 Task: Look for space in Zamość, Poland from 11th June, 2023 to 17th June, 2023 for 1 adult in price range Rs.5000 to Rs.12000. Place can be private room with 1  bedroom having 1 bed and 1 bathroom. Property type can be house, flat, guest house, hotel. Booking option can be shelf check-in. Required host language is English.
Action: Mouse moved to (436, 113)
Screenshot: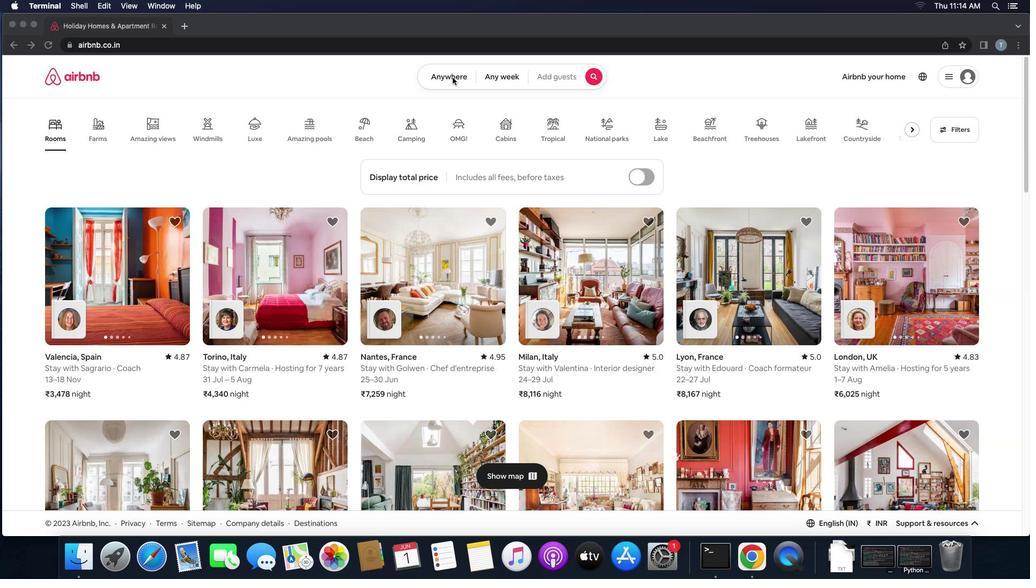 
Action: Mouse pressed left at (436, 113)
Screenshot: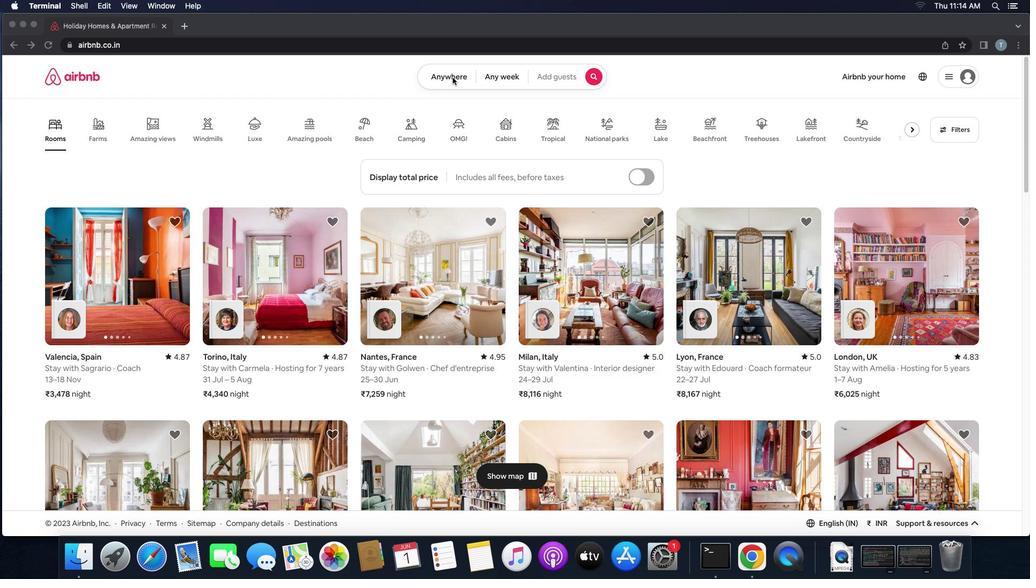 
Action: Mouse pressed left at (436, 113)
Screenshot: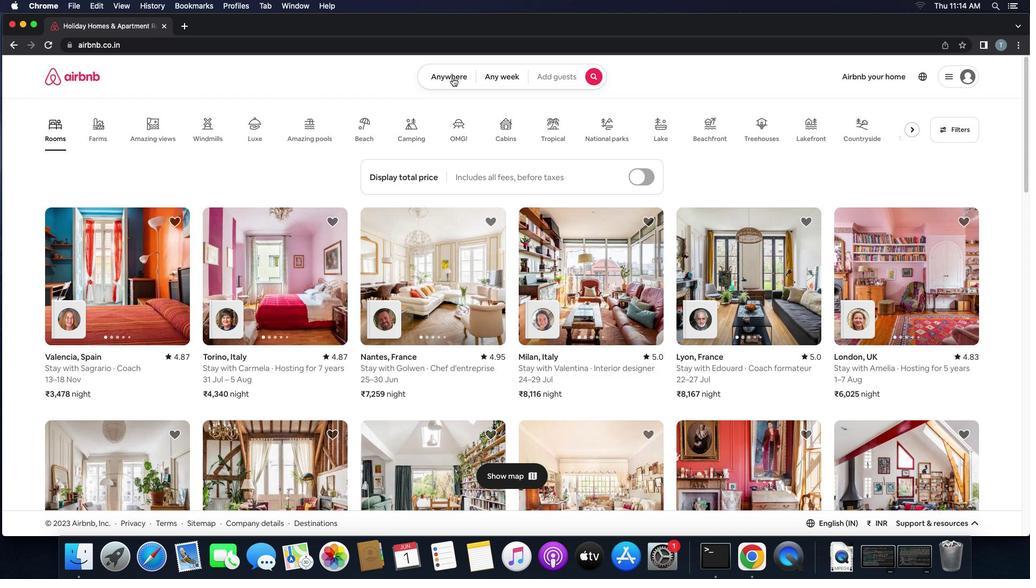 
Action: Mouse moved to (360, 150)
Screenshot: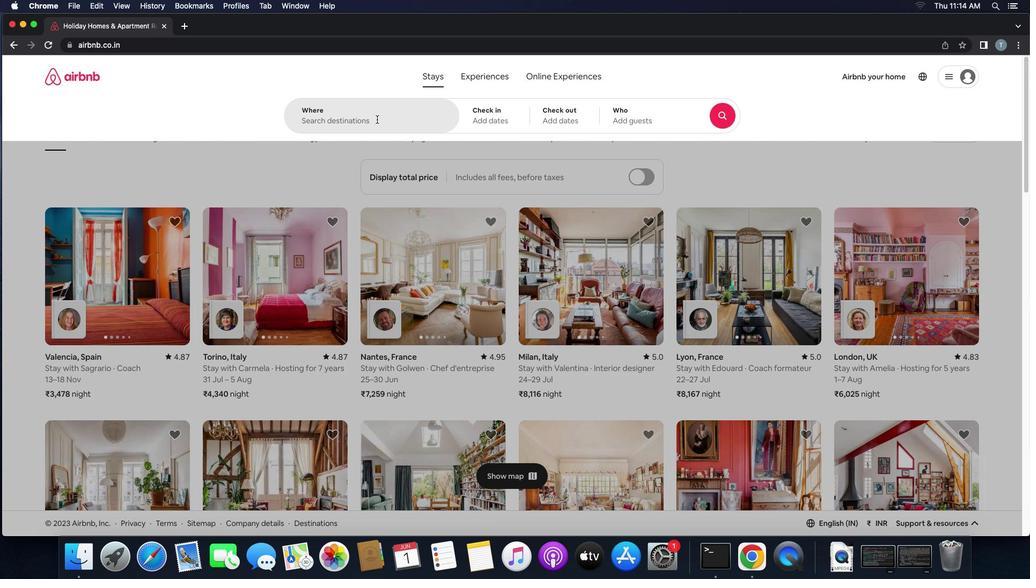 
Action: Mouse pressed left at (360, 150)
Screenshot: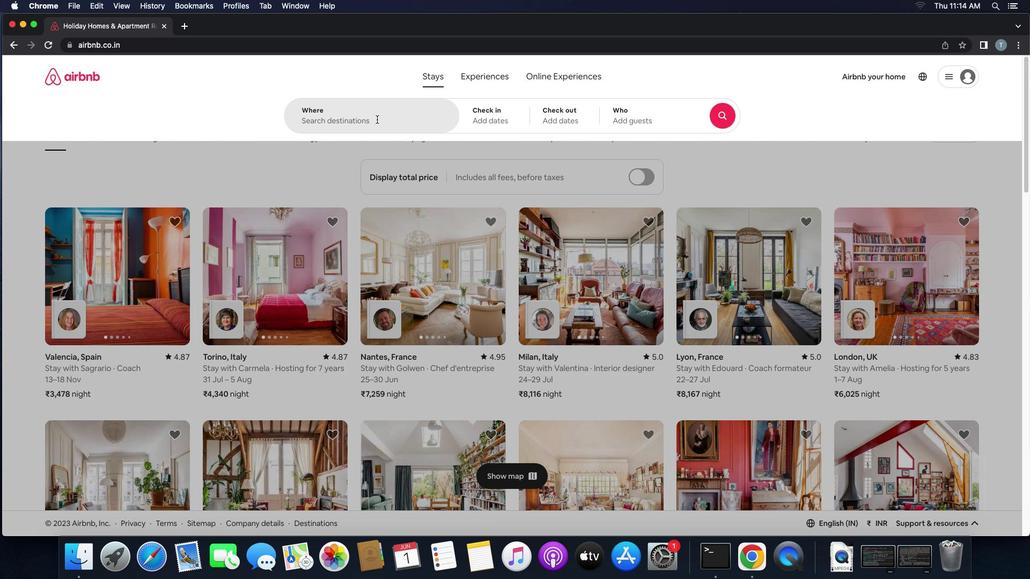 
Action: Key pressed Key.shift'Z''a''m''o''s''c'',''p''o''l''a''n''d'Key.enter
Screenshot: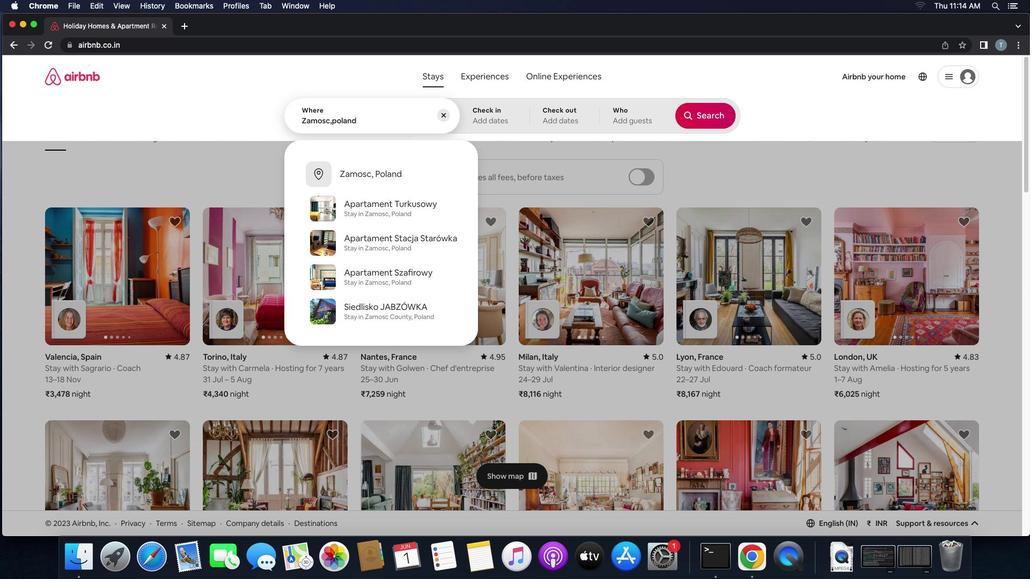 
Action: Mouse moved to (314, 309)
Screenshot: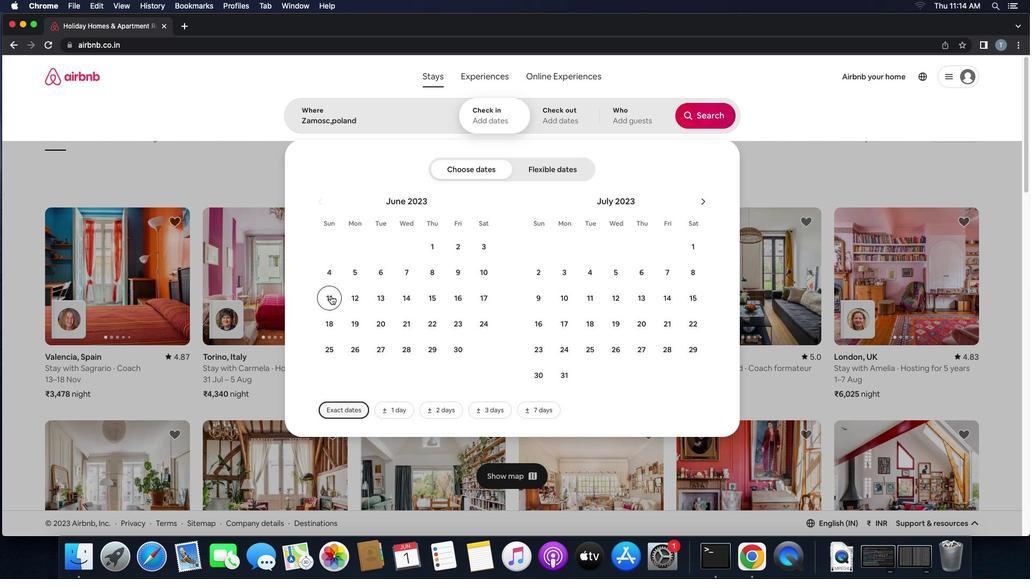 
Action: Mouse pressed left at (314, 309)
Screenshot: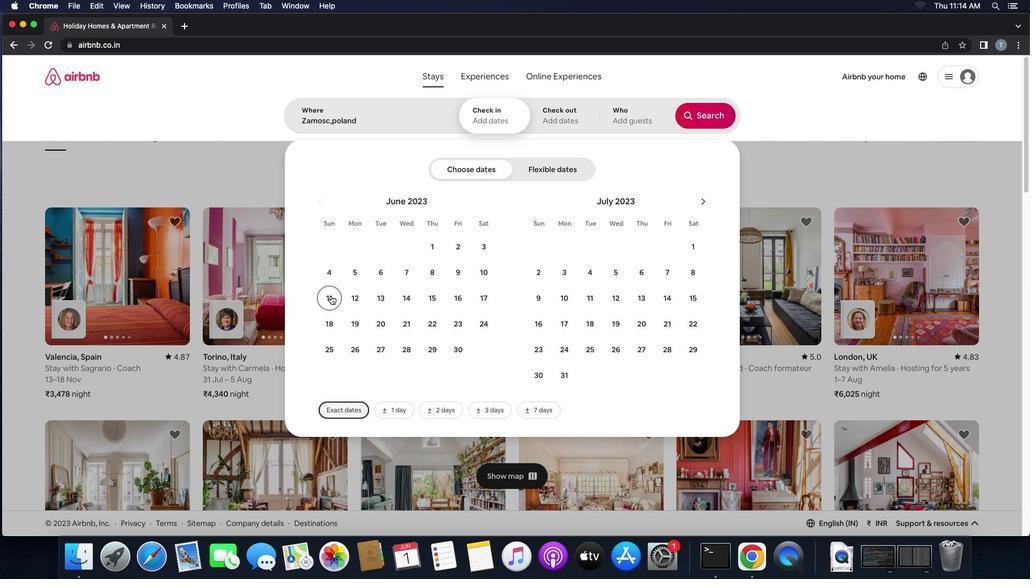 
Action: Mouse moved to (465, 314)
Screenshot: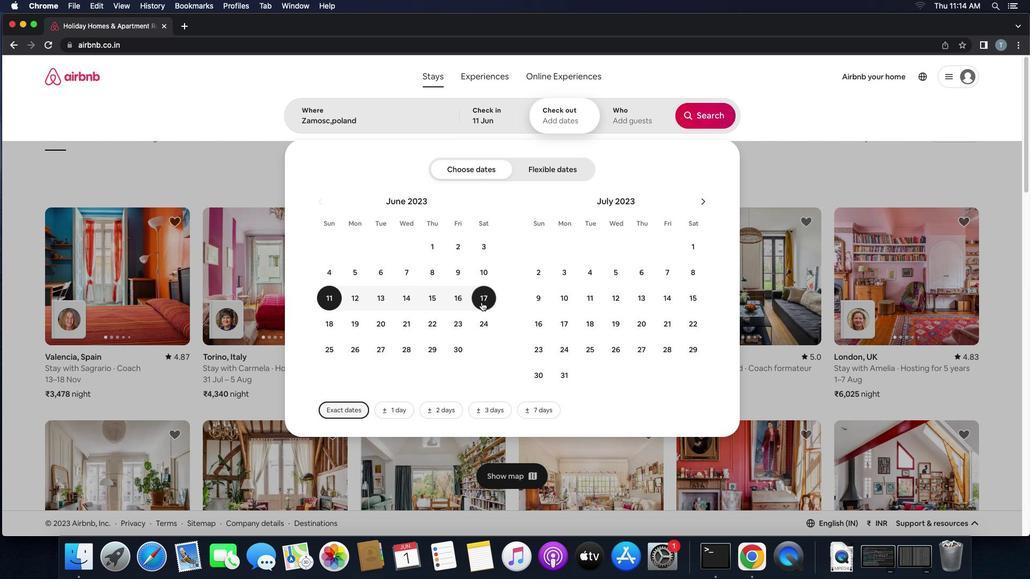 
Action: Mouse pressed left at (465, 314)
Screenshot: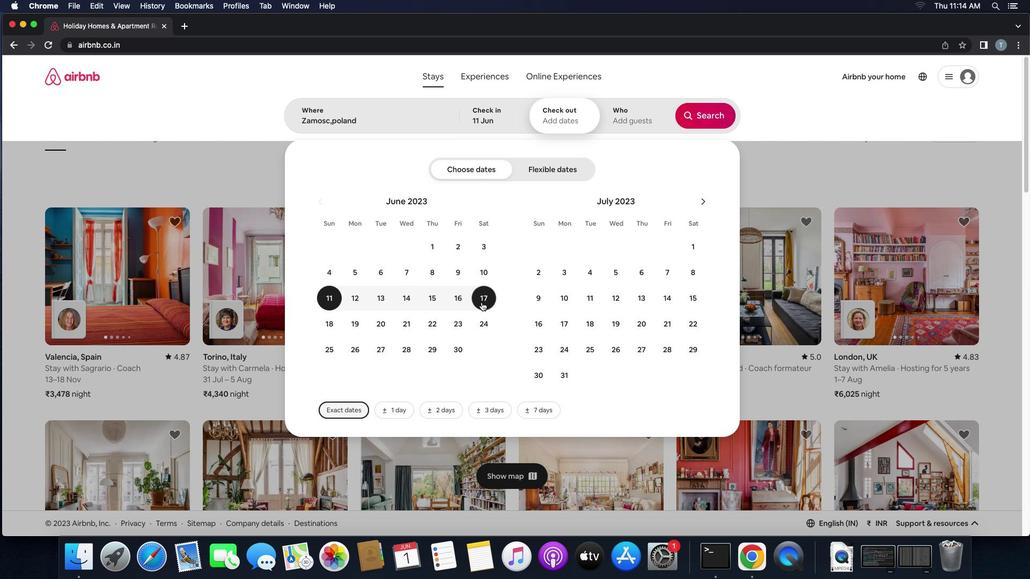 
Action: Mouse moved to (603, 150)
Screenshot: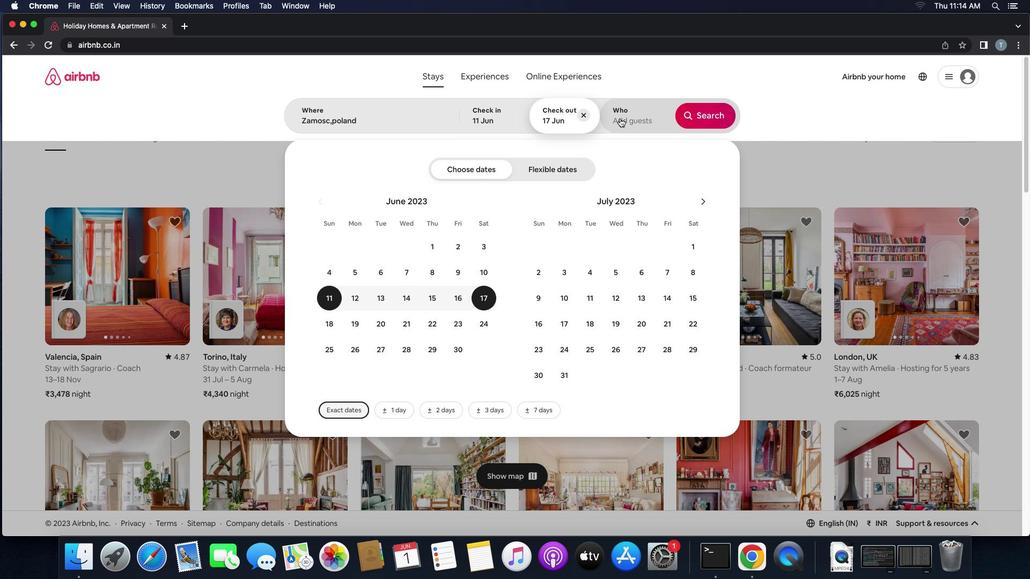 
Action: Mouse pressed left at (603, 150)
Screenshot: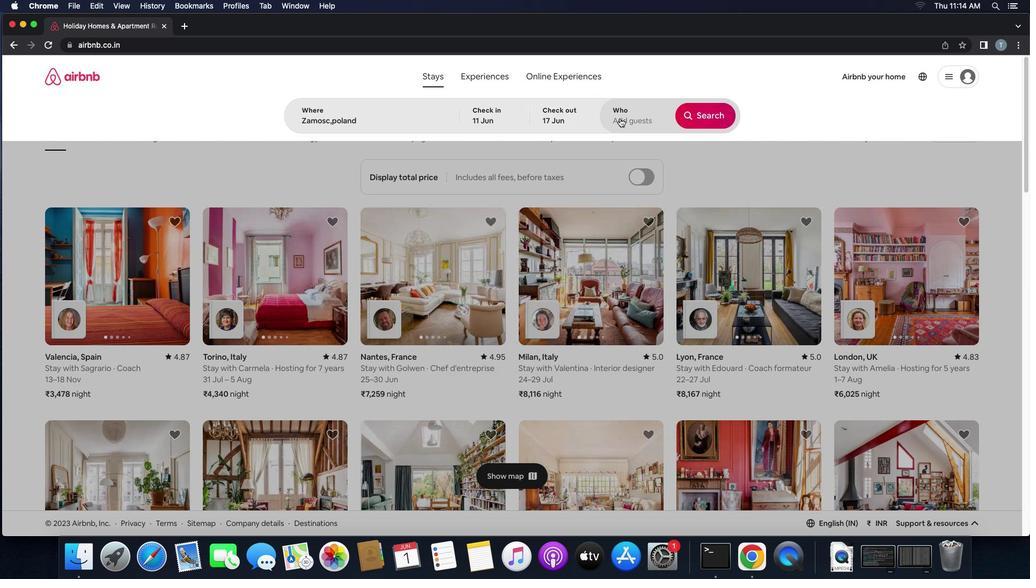 
Action: Mouse moved to (685, 196)
Screenshot: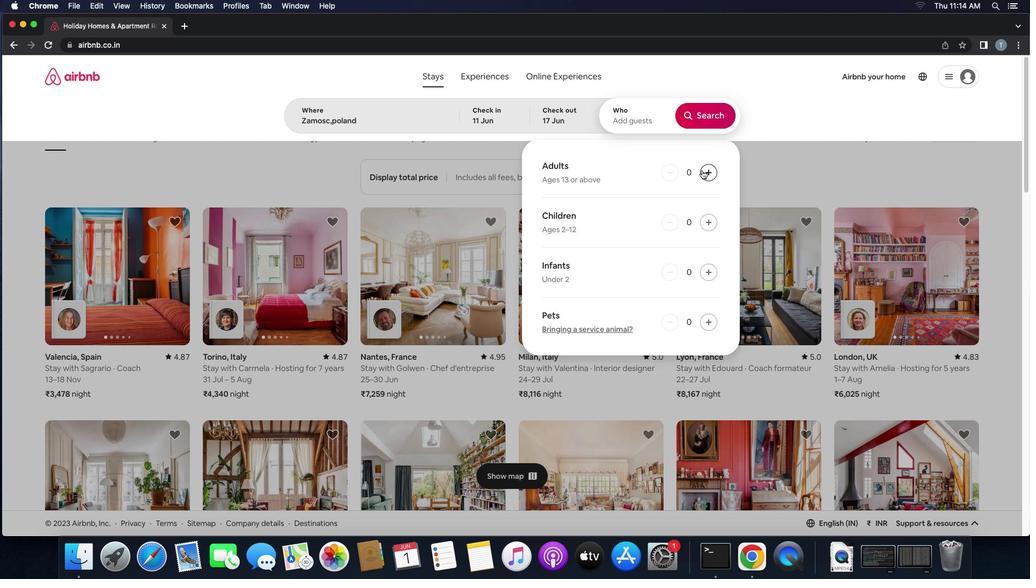 
Action: Mouse pressed left at (685, 196)
Screenshot: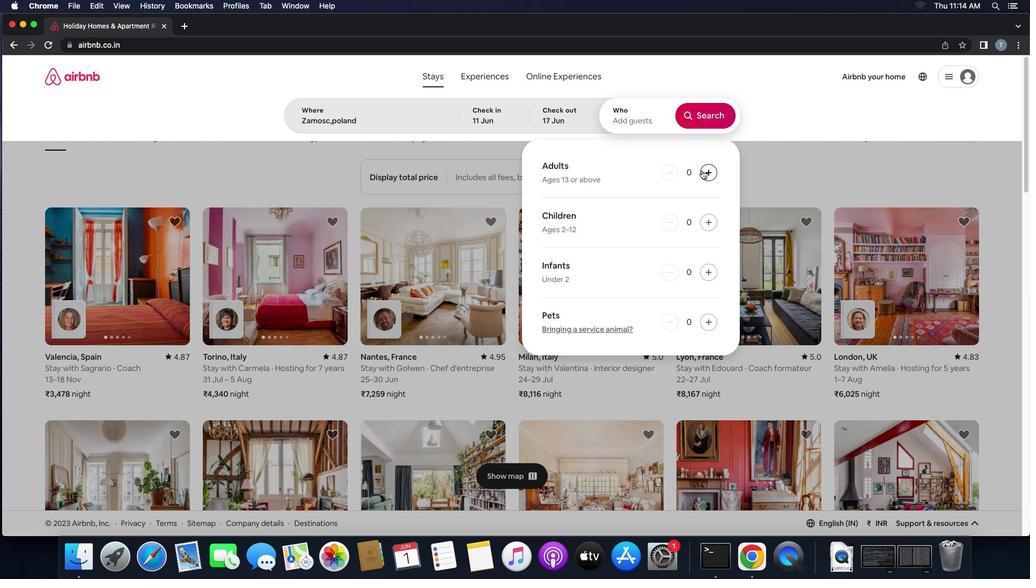 
Action: Mouse moved to (694, 153)
Screenshot: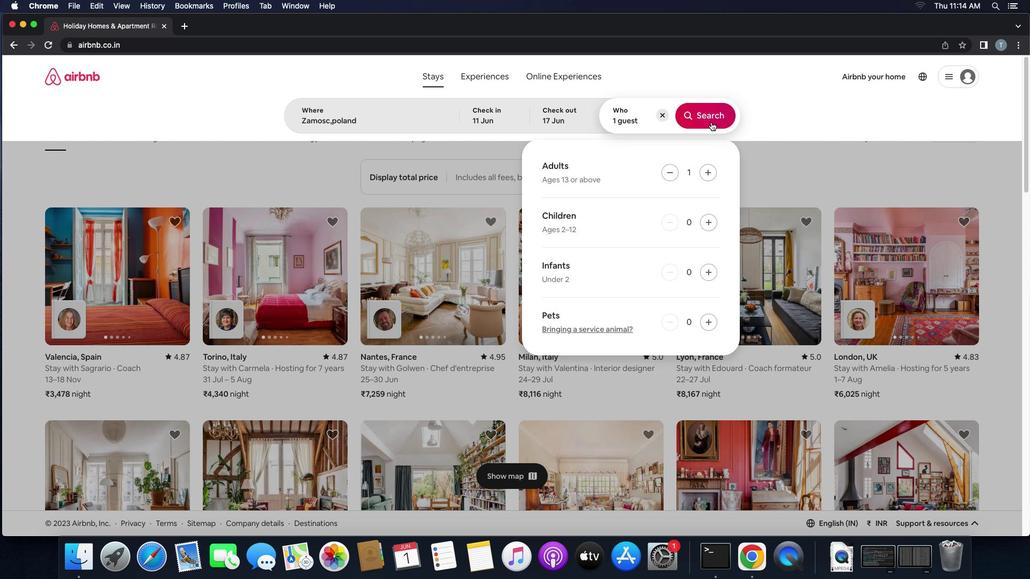 
Action: Mouse pressed left at (694, 153)
Screenshot: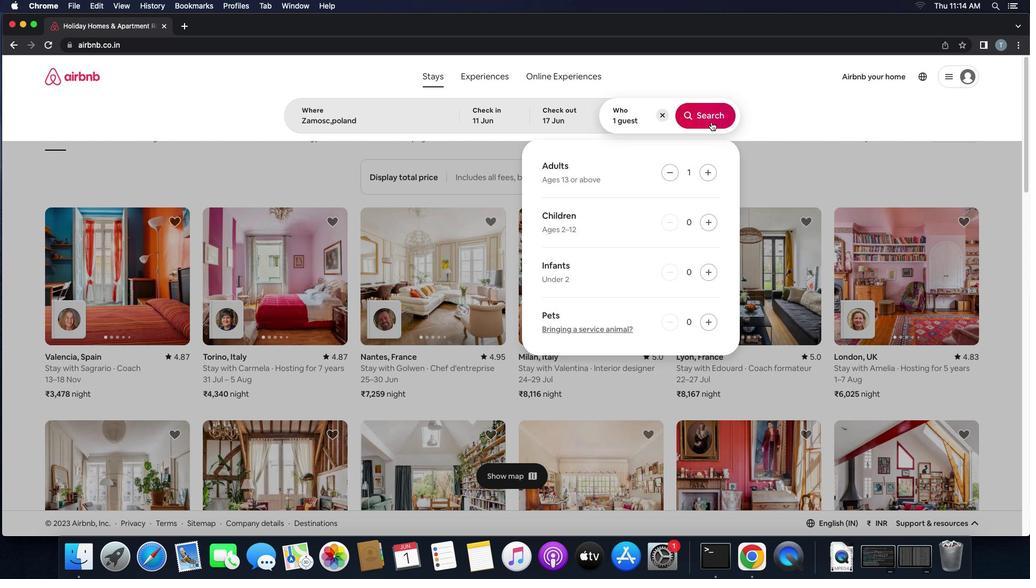 
Action: Mouse moved to (971, 149)
Screenshot: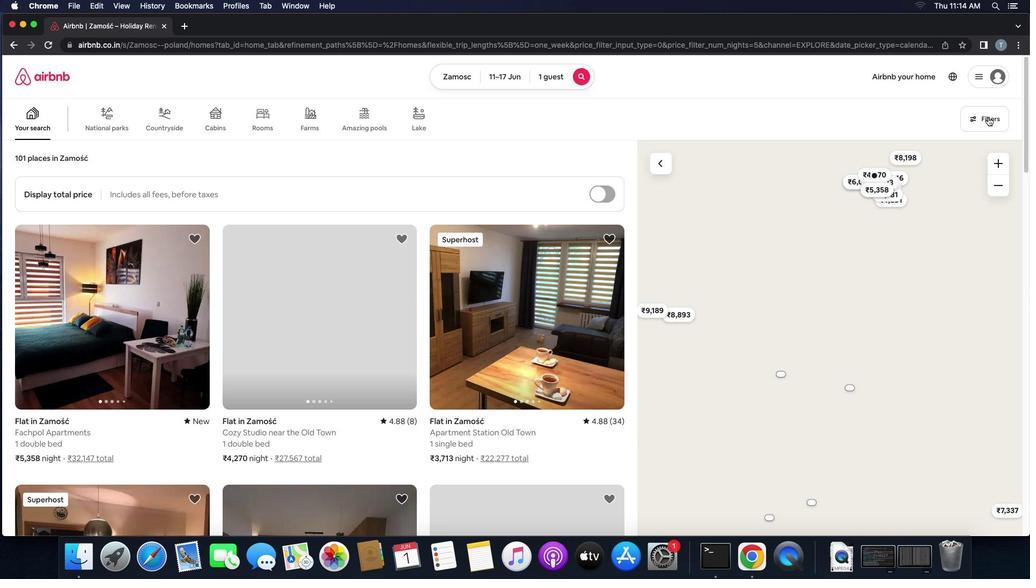 
Action: Mouse pressed left at (971, 149)
Screenshot: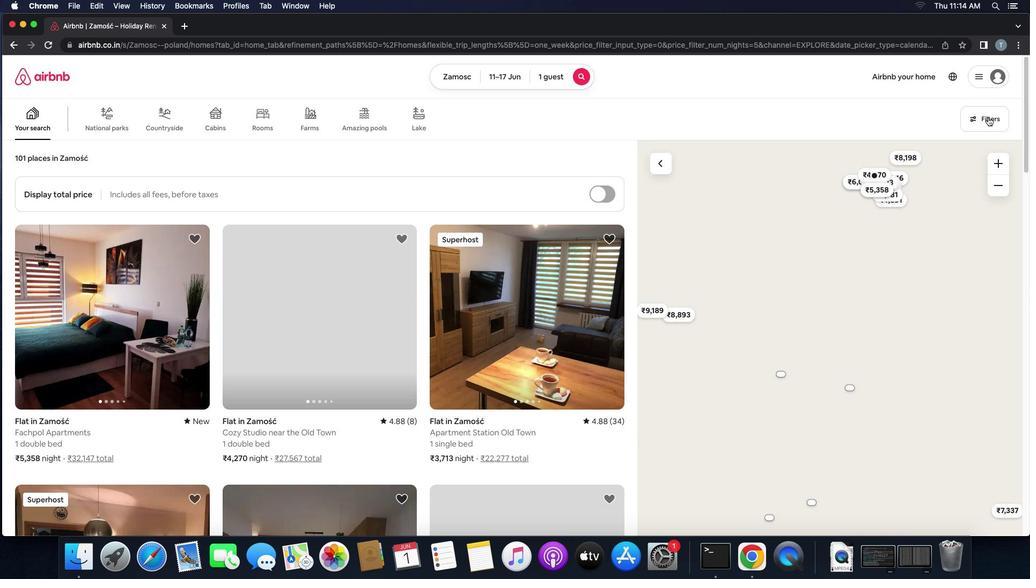 
Action: Mouse moved to (382, 387)
Screenshot: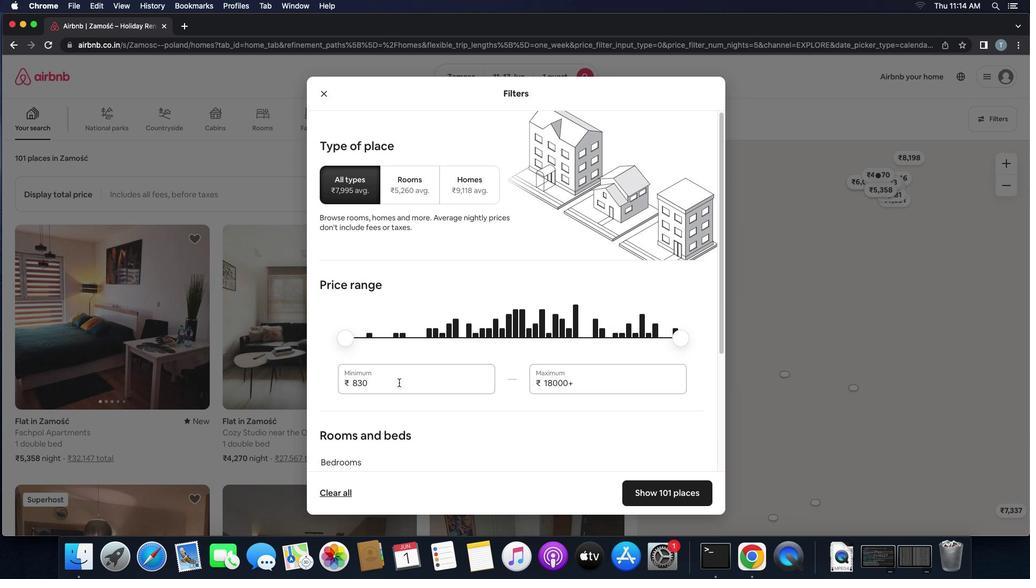 
Action: Mouse pressed left at (382, 387)
Screenshot: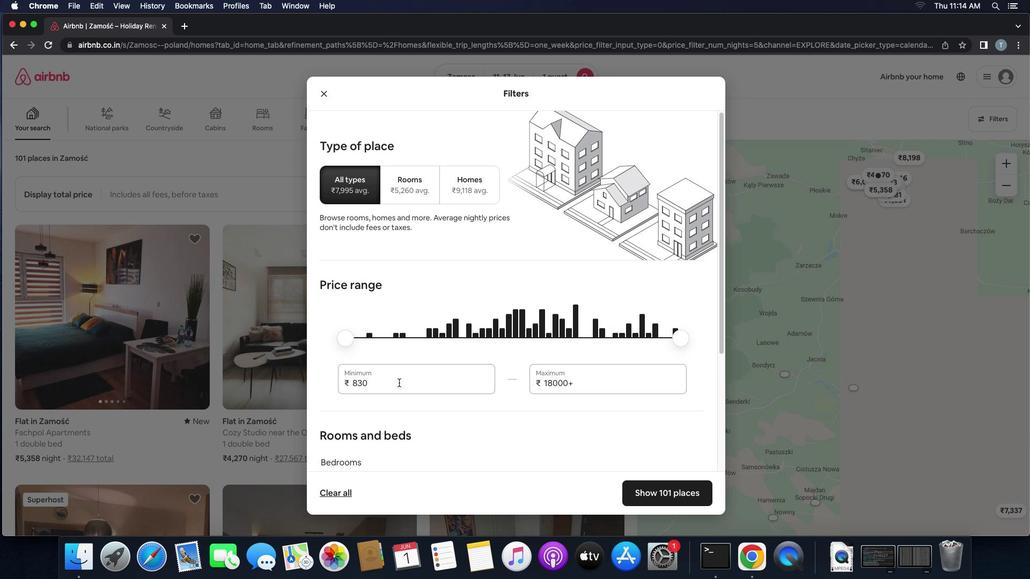 
Action: Key pressed Key.backspaceKey.backspaceKey.backspace'5''0''0''0'
Screenshot: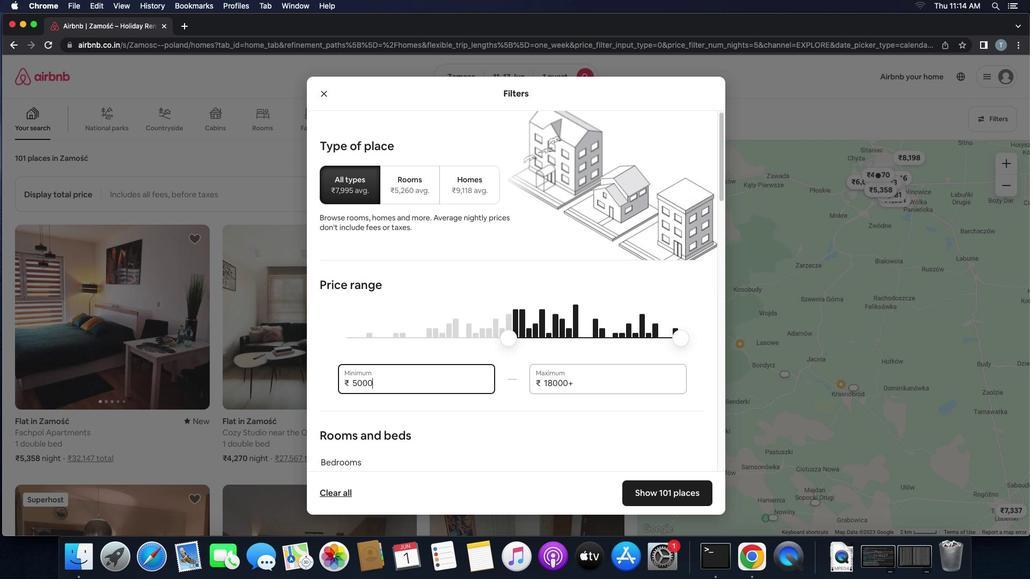 
Action: Mouse moved to (562, 388)
Screenshot: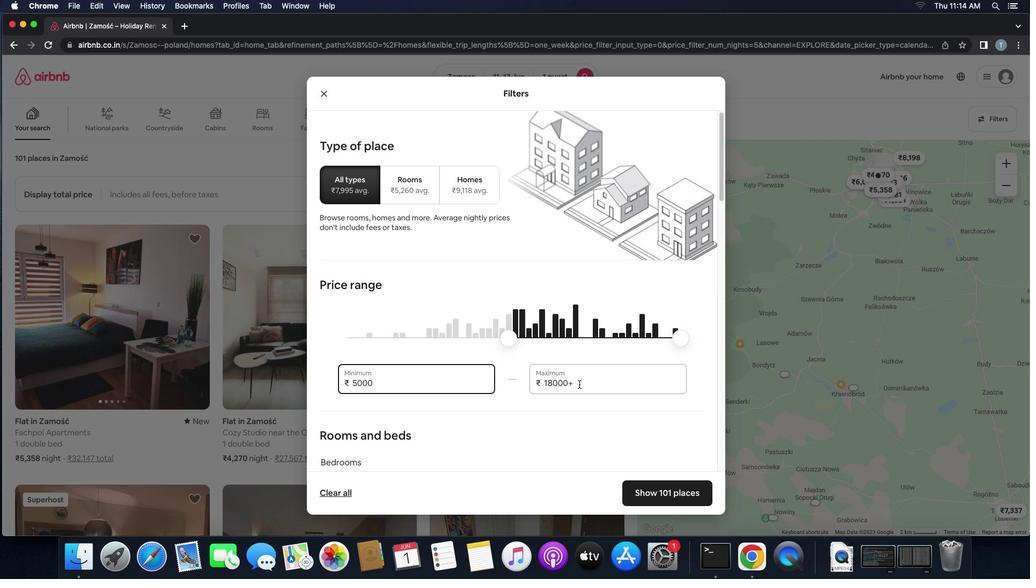
Action: Mouse pressed left at (562, 388)
Screenshot: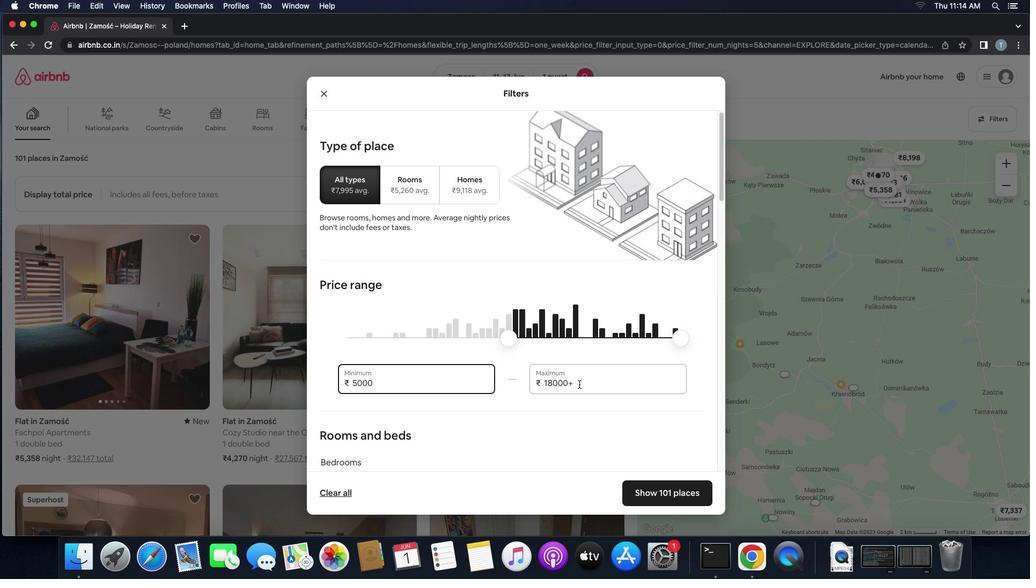 
Action: Key pressed Key.backspaceKey.backspaceKey.backspaceKey.backspaceKey.backspaceKey.backspaceKey.backspace'1''2''0''0''0'
Screenshot: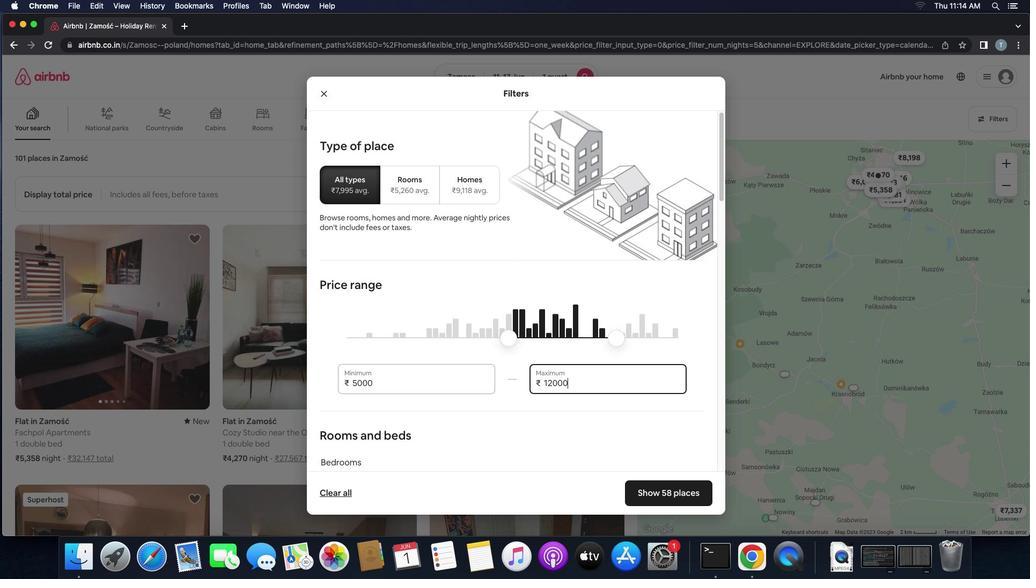 
Action: Mouse moved to (525, 438)
Screenshot: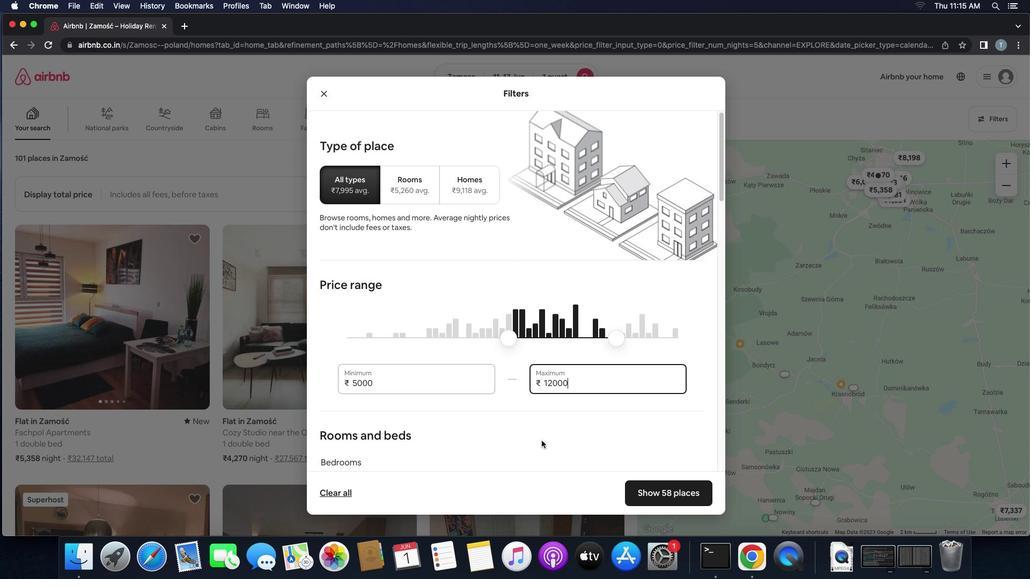 
Action: Mouse scrolled (525, 438) with delta (-16, 44)
Screenshot: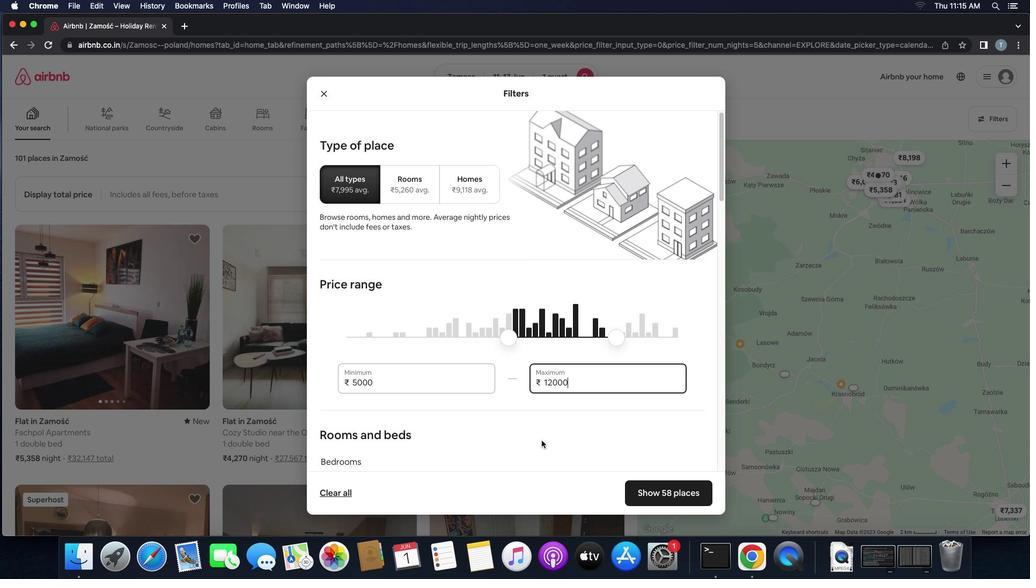 
Action: Mouse scrolled (525, 438) with delta (-16, 44)
Screenshot: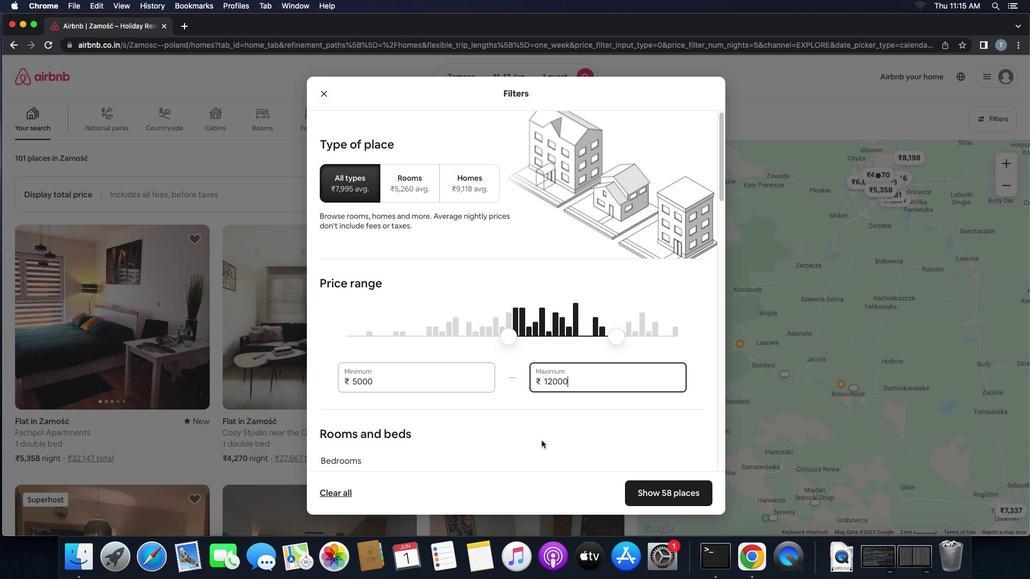 
Action: Mouse scrolled (525, 438) with delta (-16, 43)
Screenshot: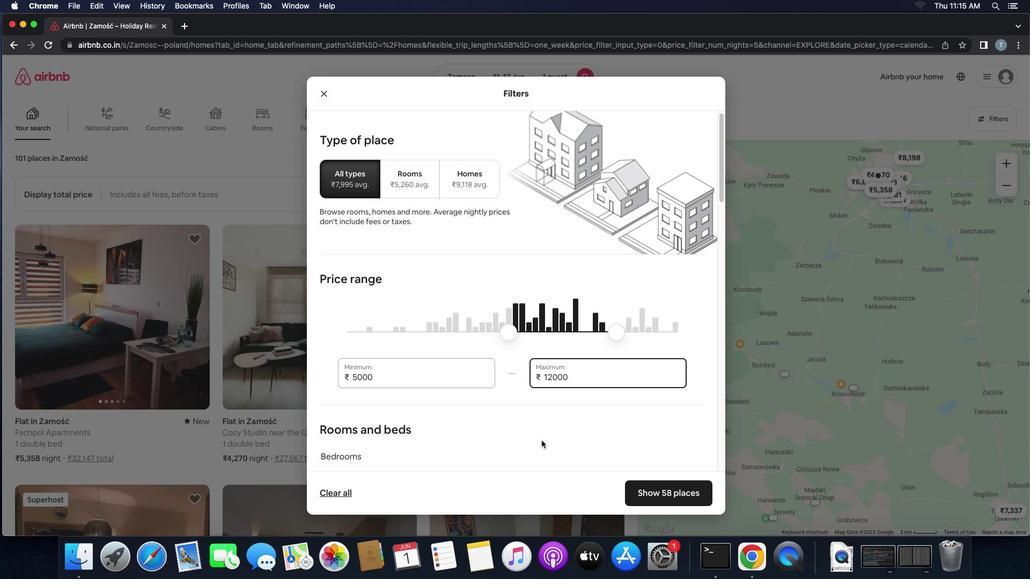 
Action: Mouse scrolled (525, 438) with delta (-16, 44)
Screenshot: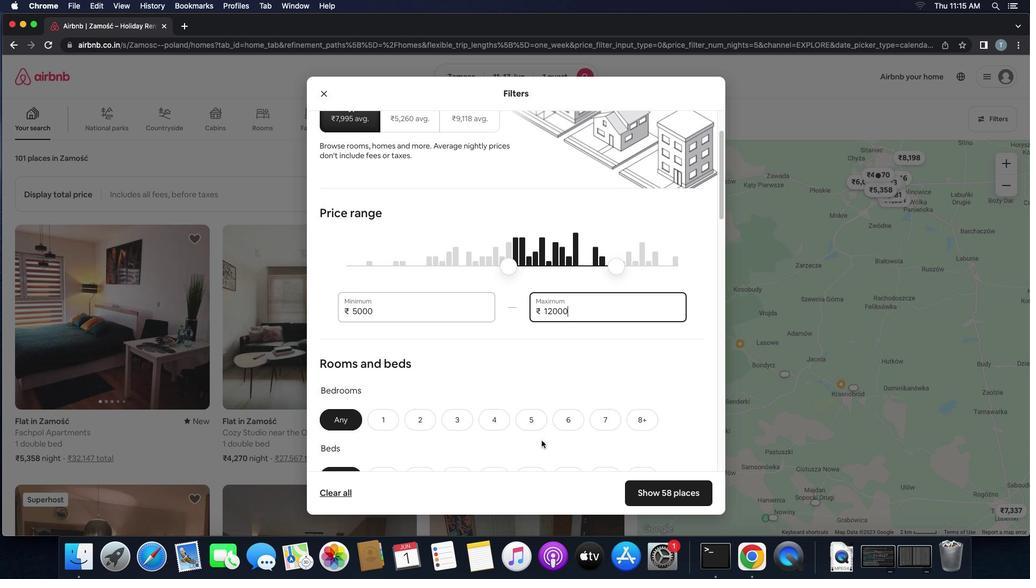 
Action: Mouse scrolled (525, 438) with delta (-16, 44)
Screenshot: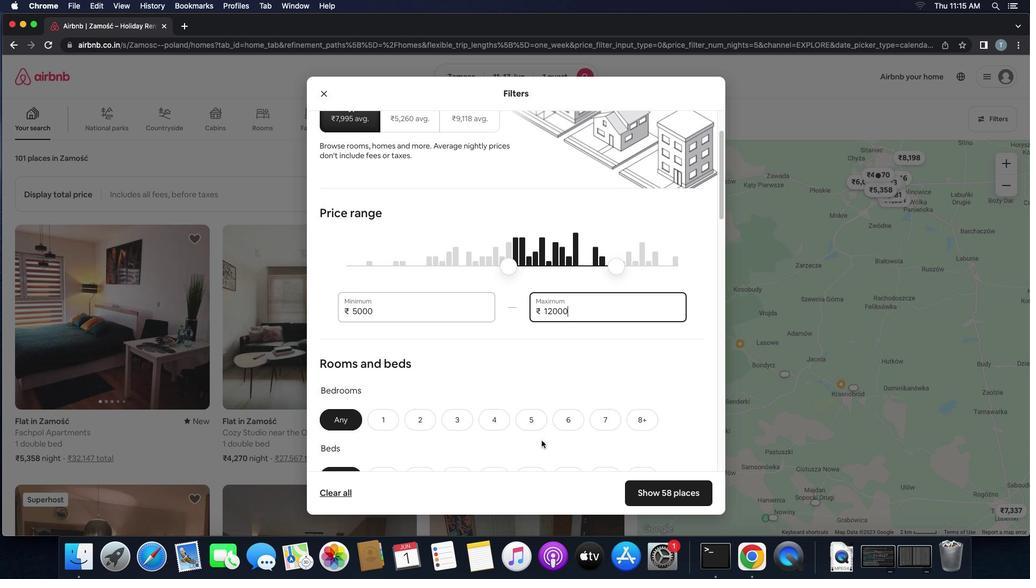 
Action: Mouse scrolled (525, 438) with delta (-16, 43)
Screenshot: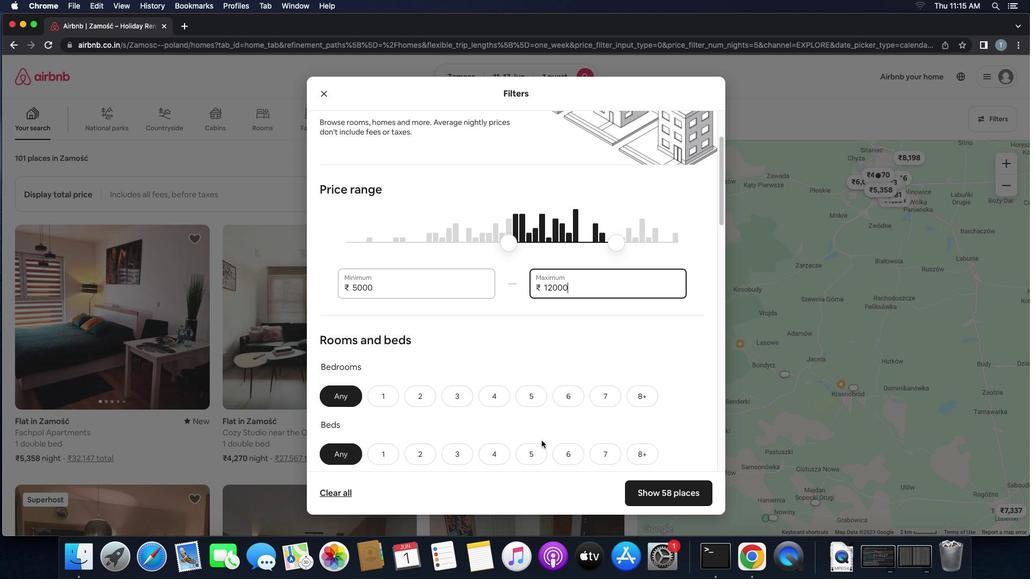 
Action: Mouse scrolled (525, 438) with delta (-16, 44)
Screenshot: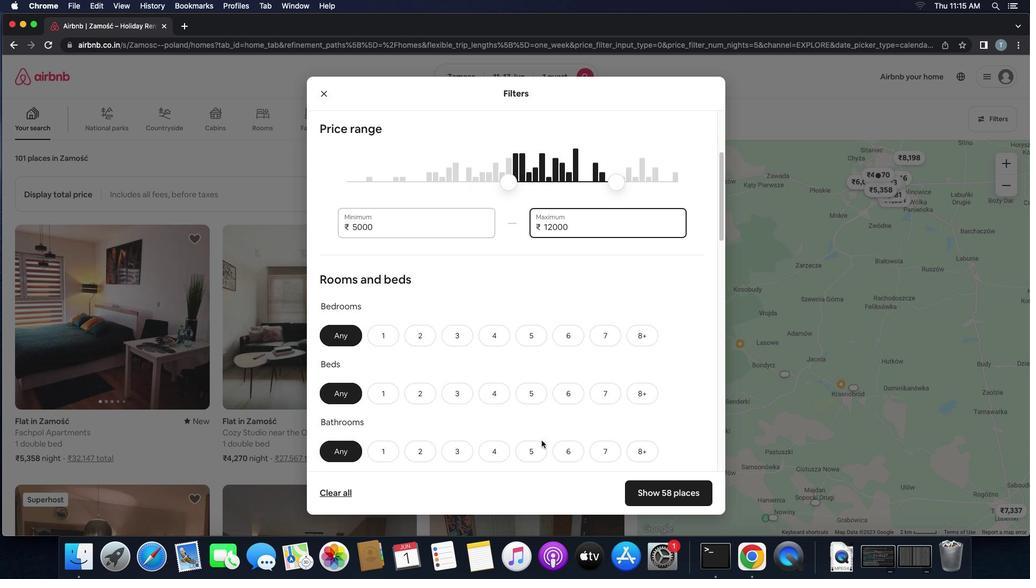 
Action: Mouse scrolled (525, 438) with delta (-16, 44)
Screenshot: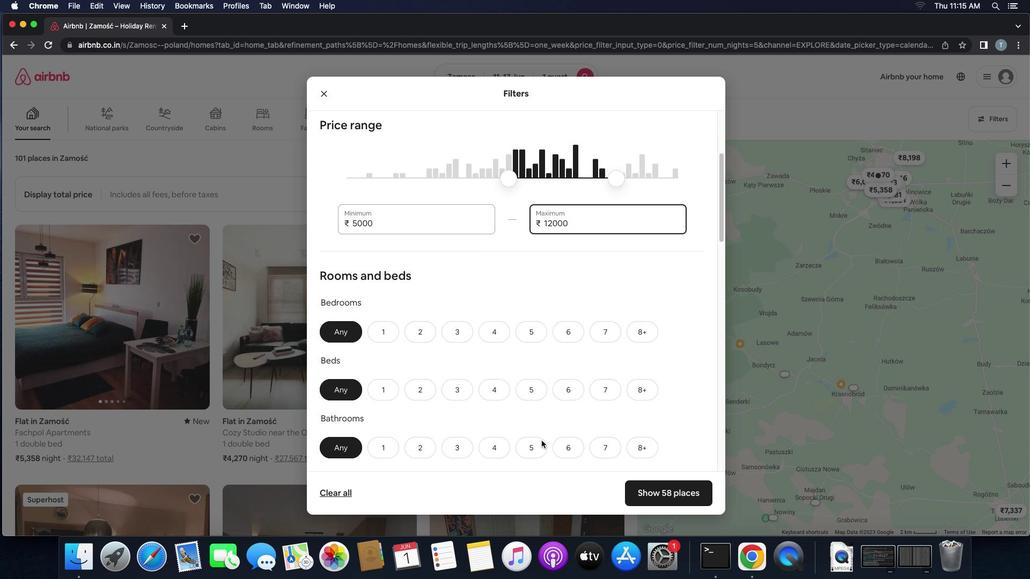 
Action: Mouse moved to (526, 405)
Screenshot: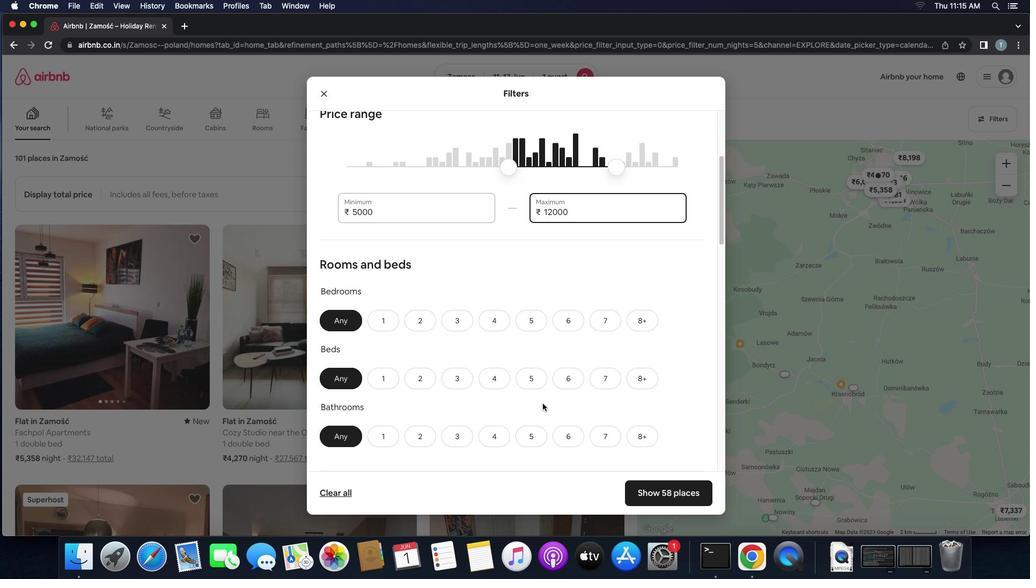 
Action: Mouse scrolled (526, 405) with delta (-16, 44)
Screenshot: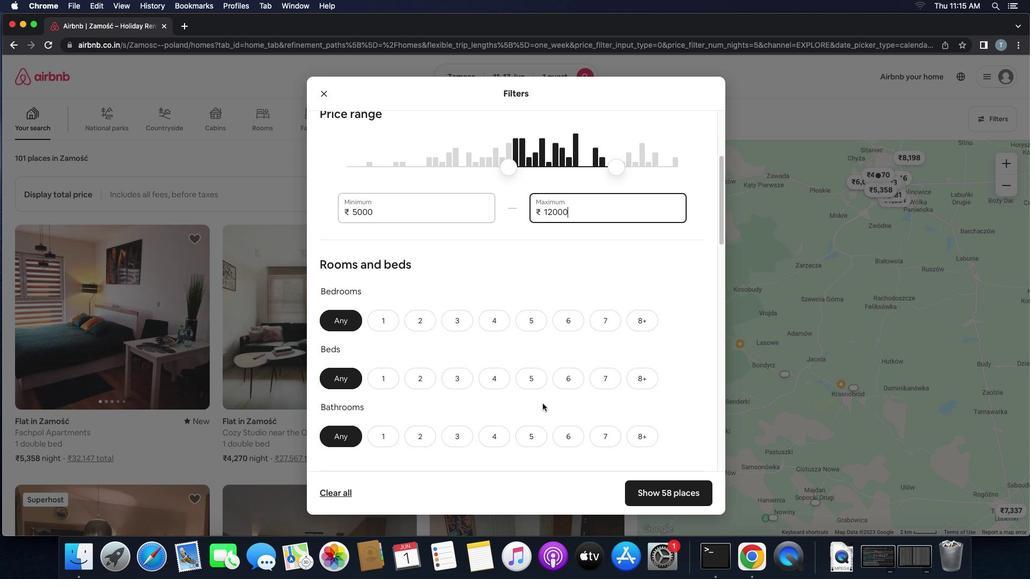 
Action: Mouse scrolled (526, 405) with delta (-16, 44)
Screenshot: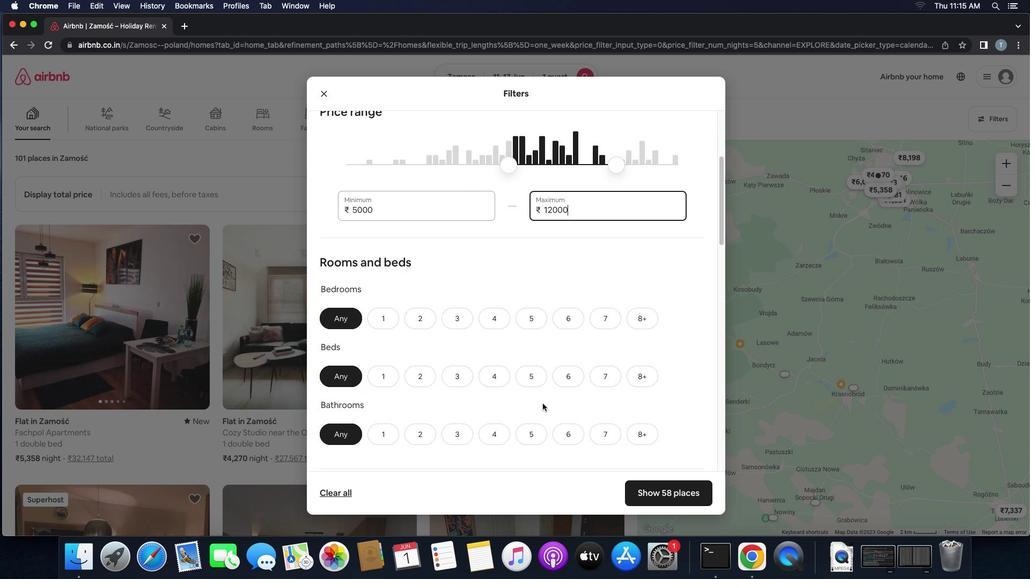 
Action: Mouse scrolled (526, 405) with delta (-16, 44)
Screenshot: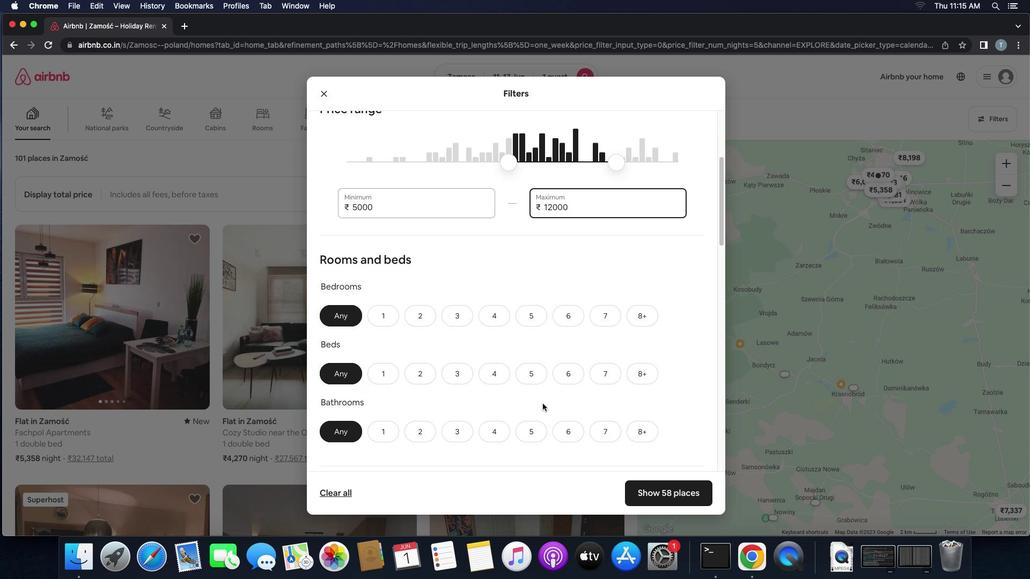 
Action: Mouse scrolled (526, 405) with delta (-16, 44)
Screenshot: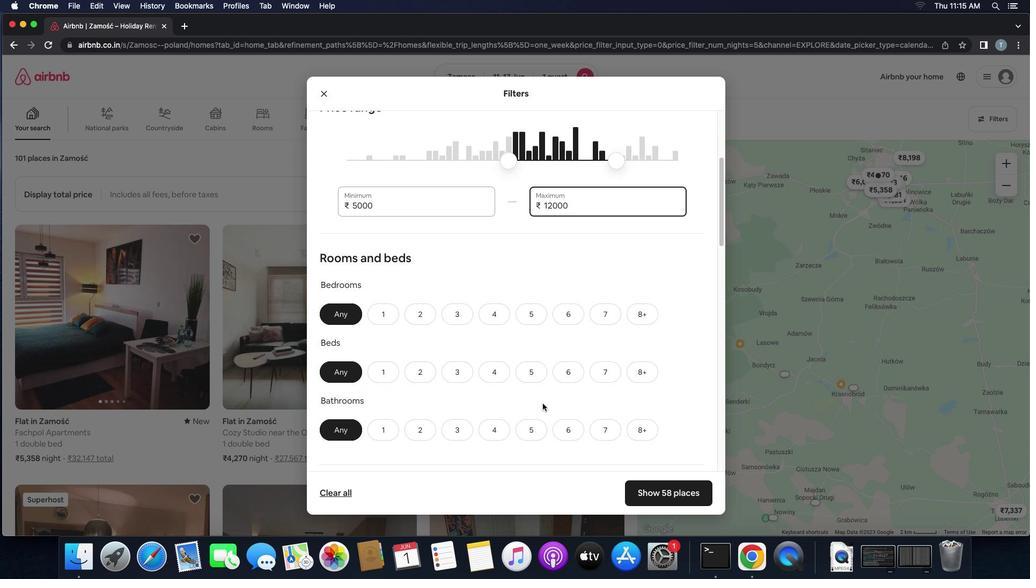 
Action: Mouse moved to (377, 319)
Screenshot: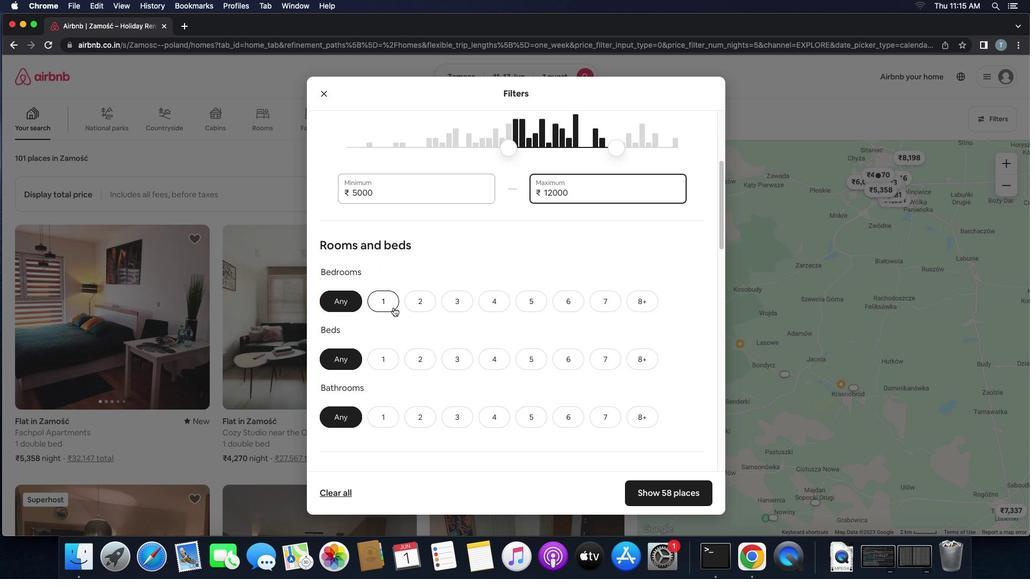 
Action: Mouse pressed left at (377, 319)
Screenshot: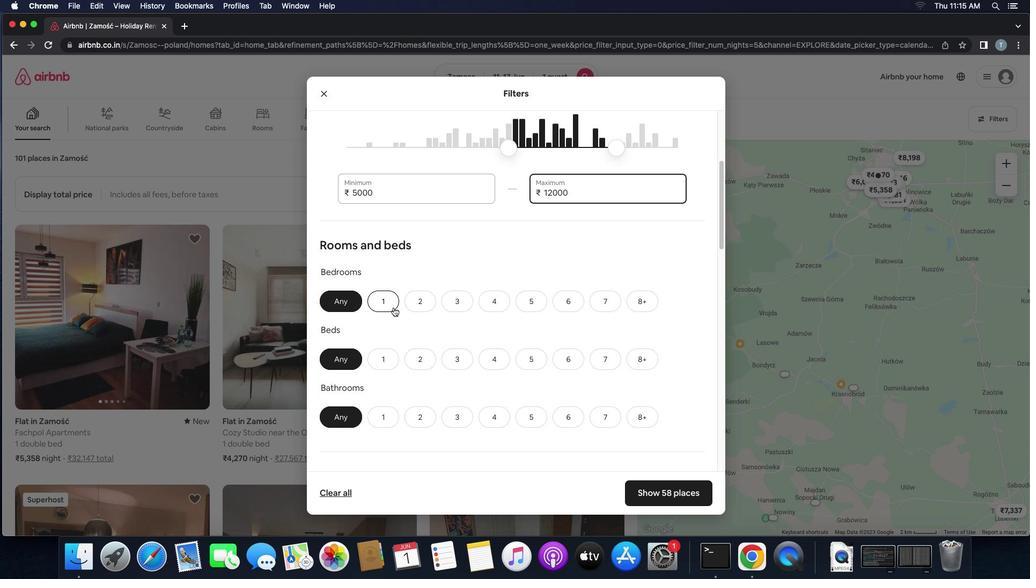 
Action: Mouse moved to (358, 368)
Screenshot: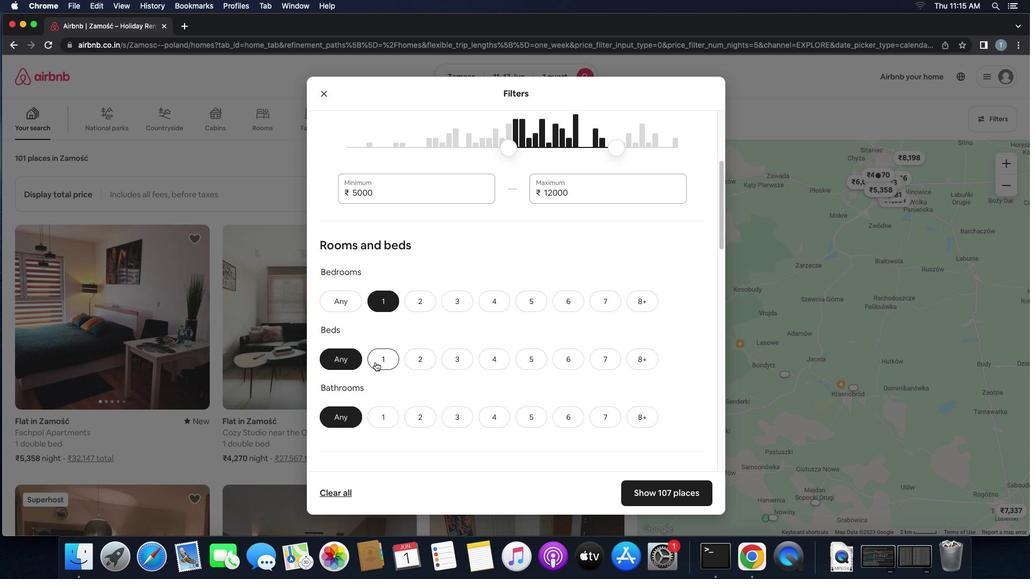 
Action: Mouse pressed left at (358, 368)
Screenshot: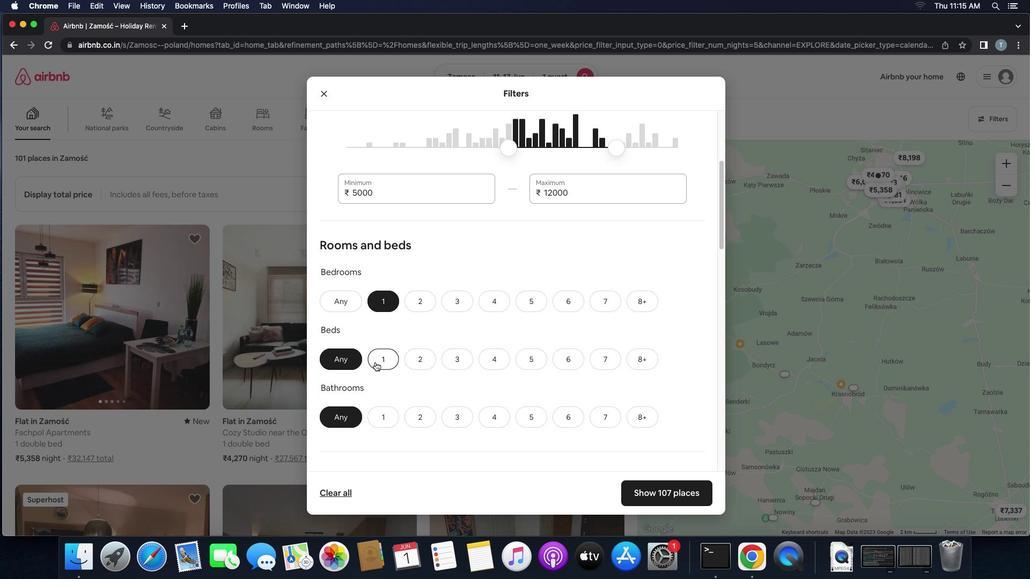 
Action: Mouse moved to (447, 391)
Screenshot: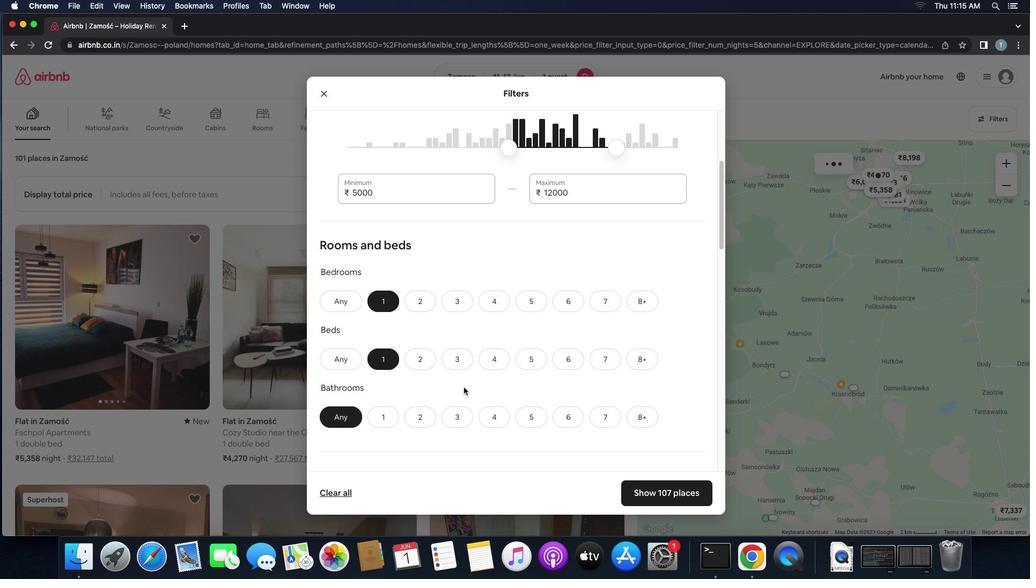 
Action: Mouse scrolled (447, 391) with delta (-16, 44)
Screenshot: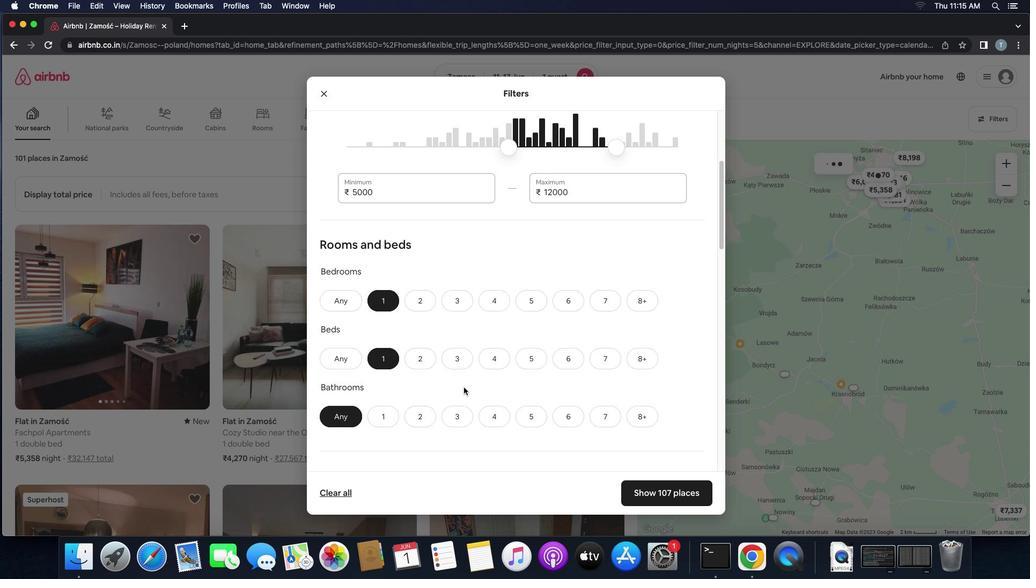 
Action: Mouse moved to (447, 391)
Screenshot: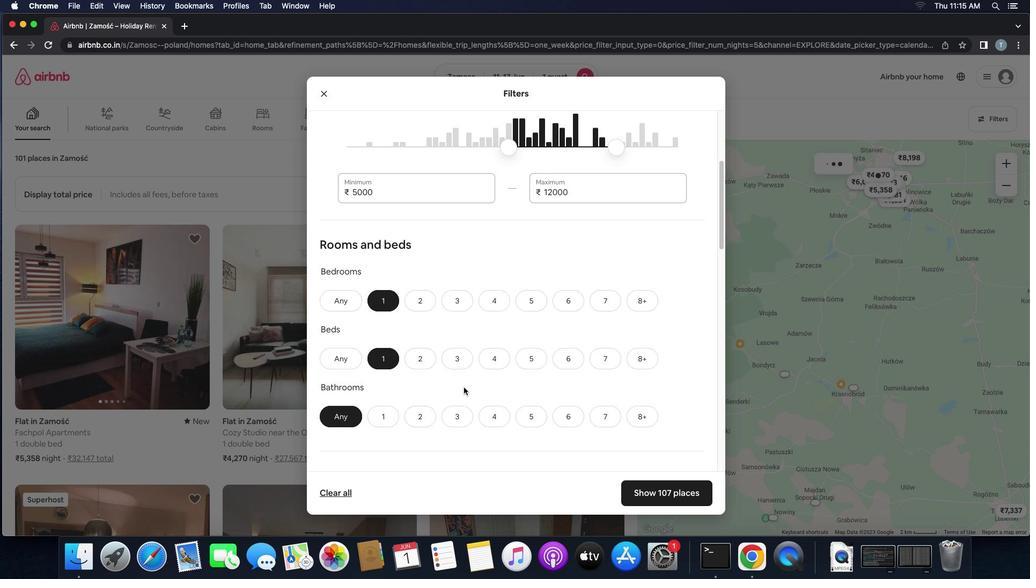 
Action: Mouse scrolled (447, 391) with delta (-16, 44)
Screenshot: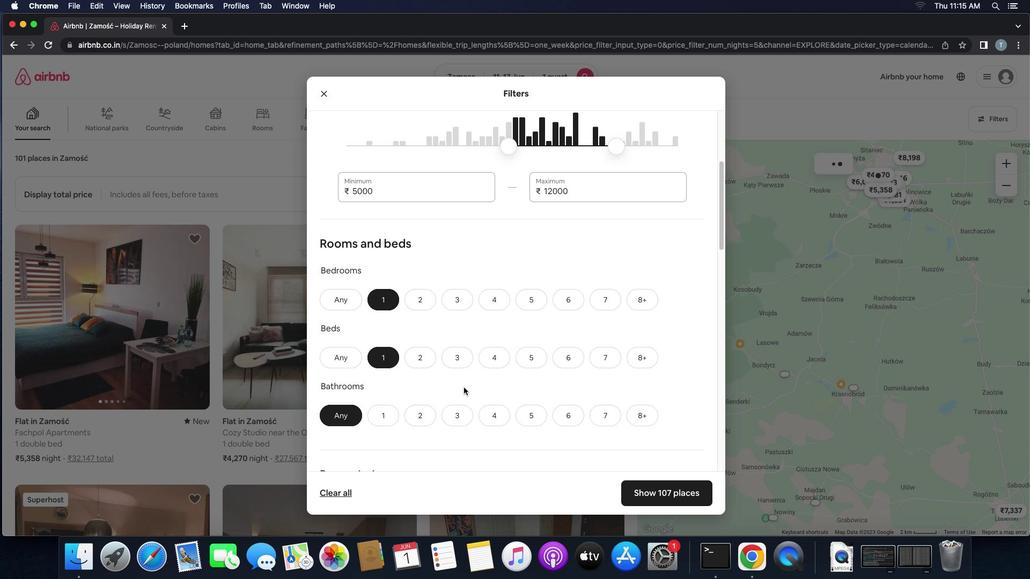
Action: Mouse scrolled (447, 391) with delta (-16, 42)
Screenshot: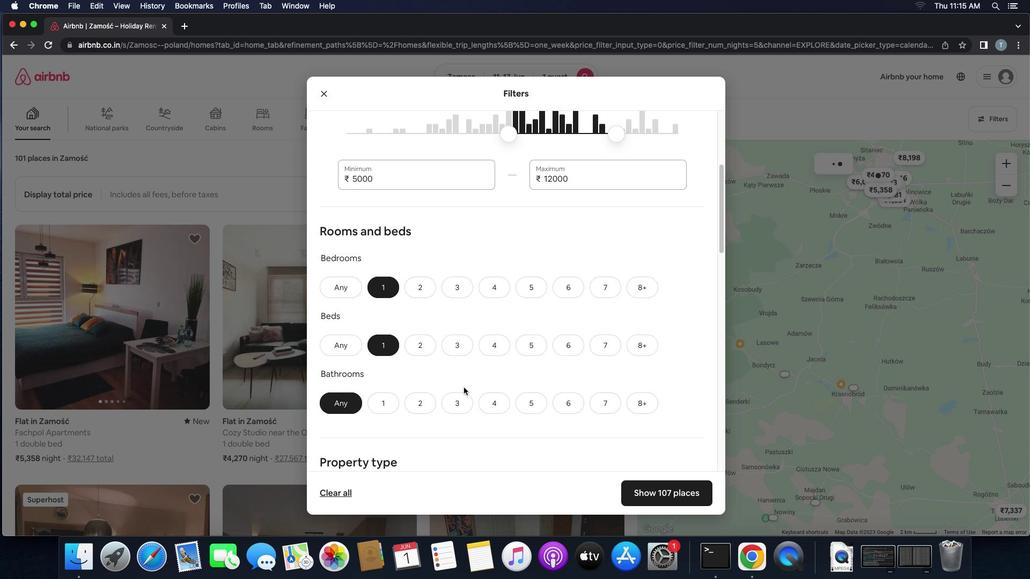 
Action: Mouse moved to (365, 336)
Screenshot: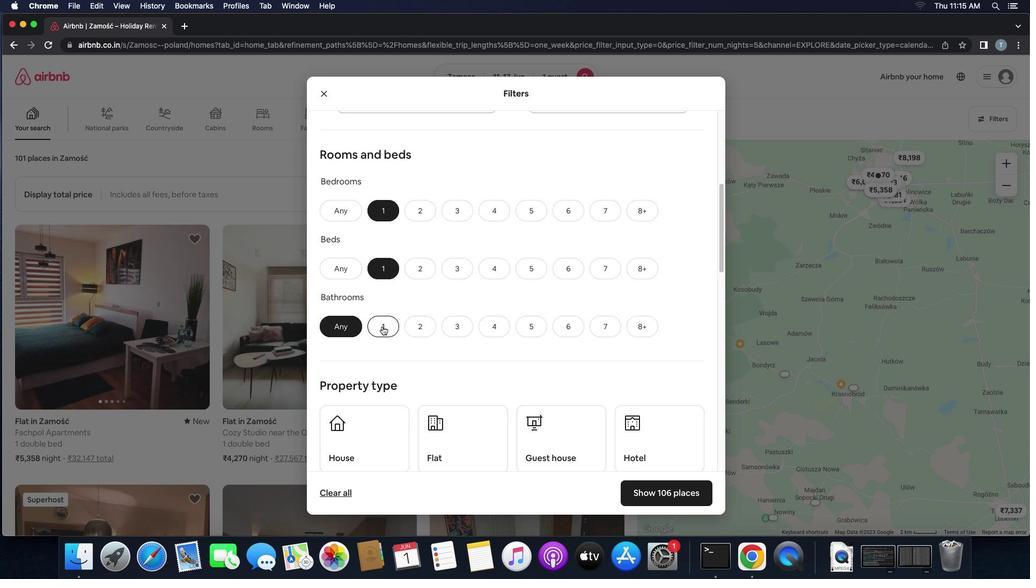 
Action: Mouse pressed left at (365, 336)
Screenshot: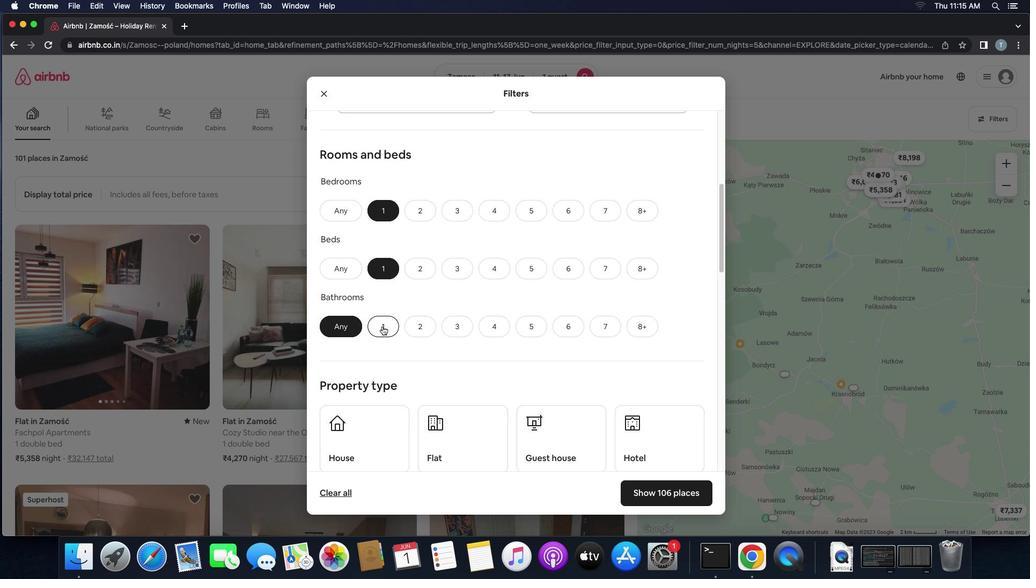 
Action: Mouse moved to (463, 373)
Screenshot: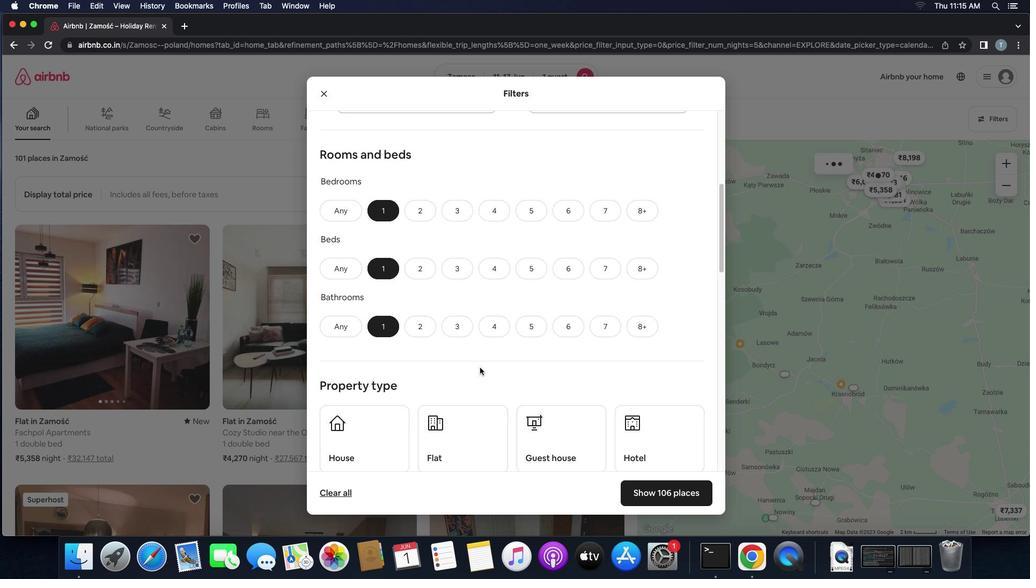 
Action: Mouse scrolled (463, 373) with delta (-16, 44)
Screenshot: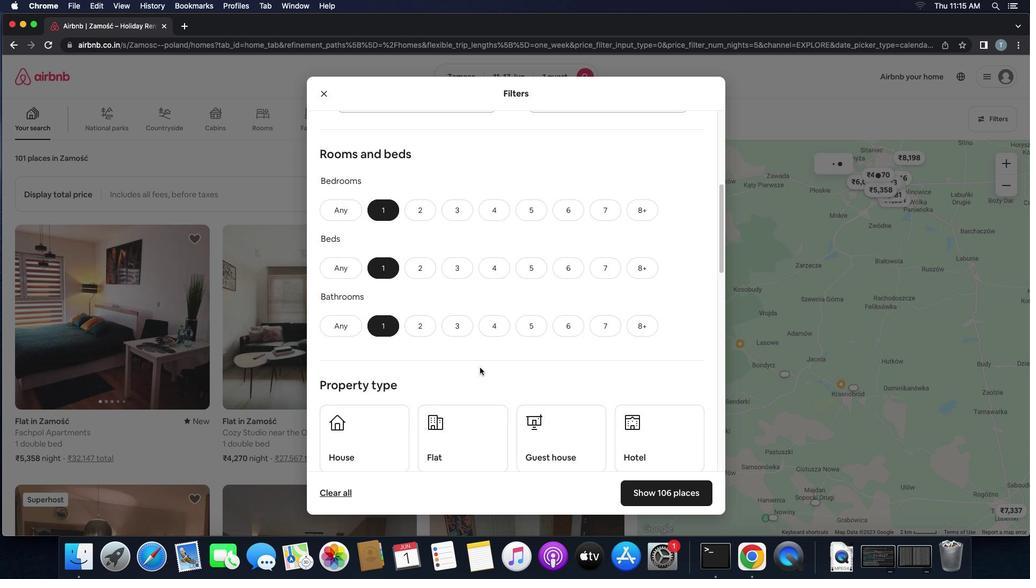
Action: Mouse scrolled (463, 373) with delta (-16, 44)
Screenshot: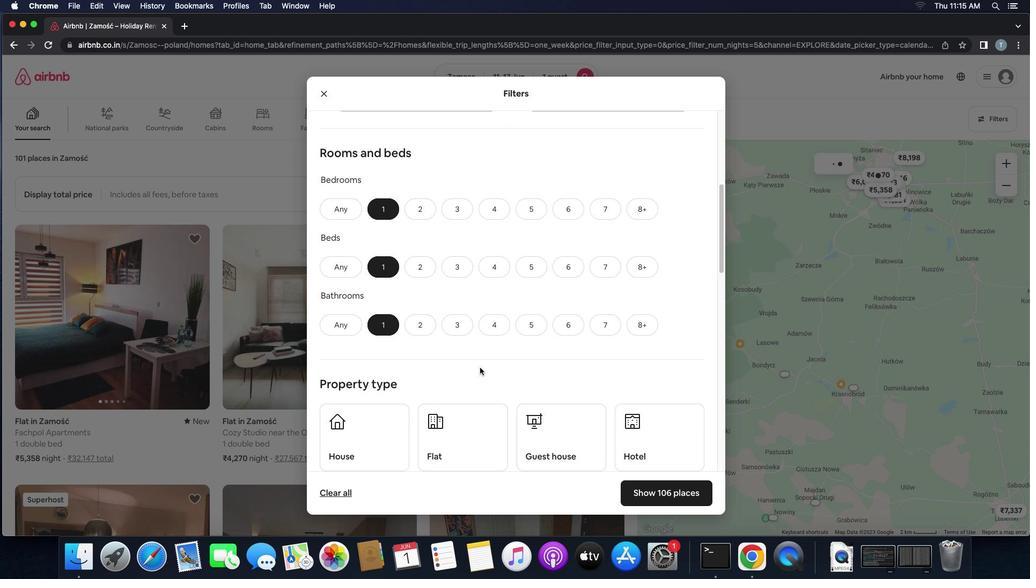 
Action: Mouse scrolled (463, 373) with delta (-16, 43)
Screenshot: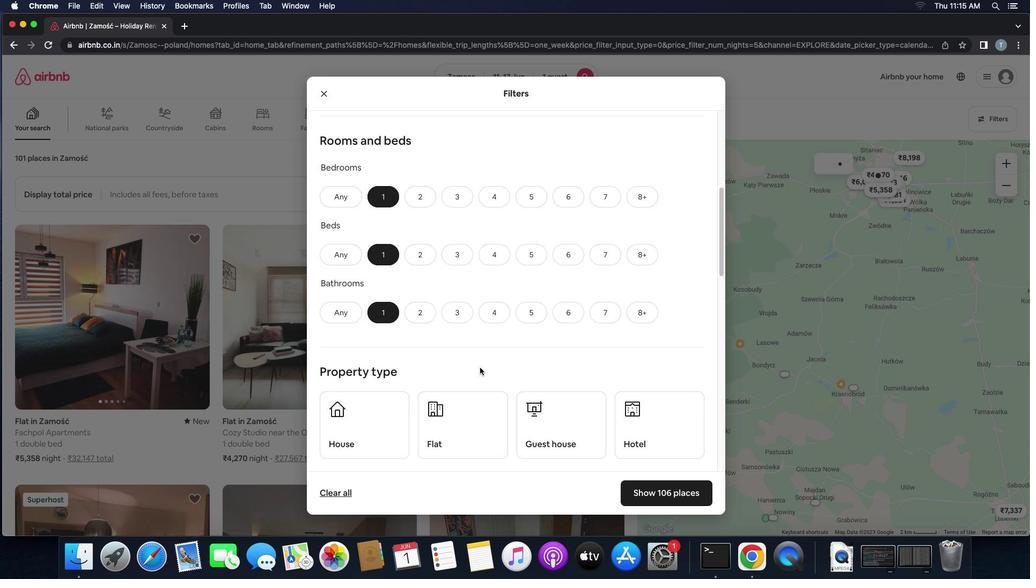 
Action: Mouse scrolled (463, 373) with delta (-16, 44)
Screenshot: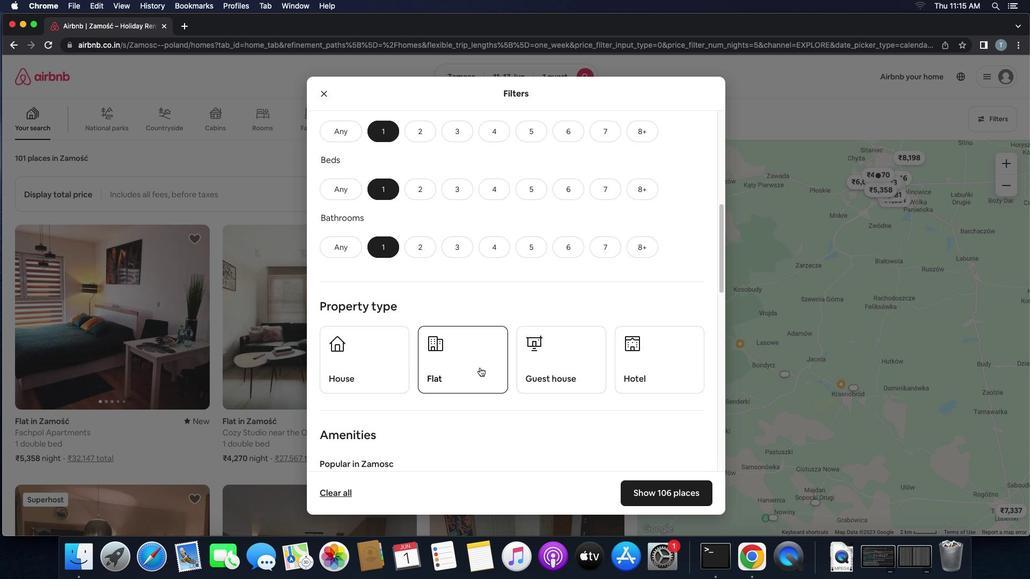 
Action: Mouse scrolled (463, 373) with delta (-16, 44)
Screenshot: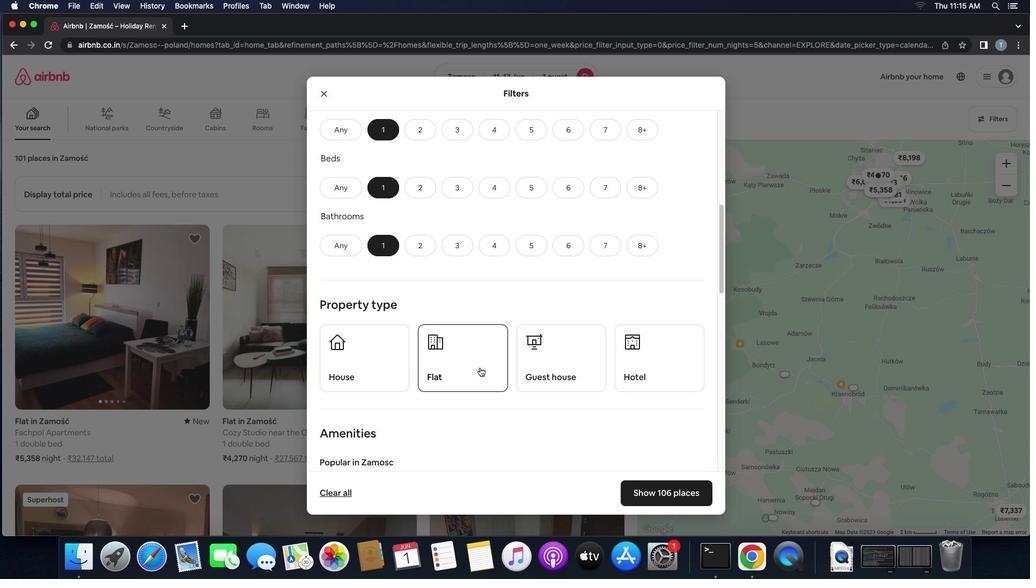 
Action: Mouse scrolled (463, 373) with delta (-16, 44)
Screenshot: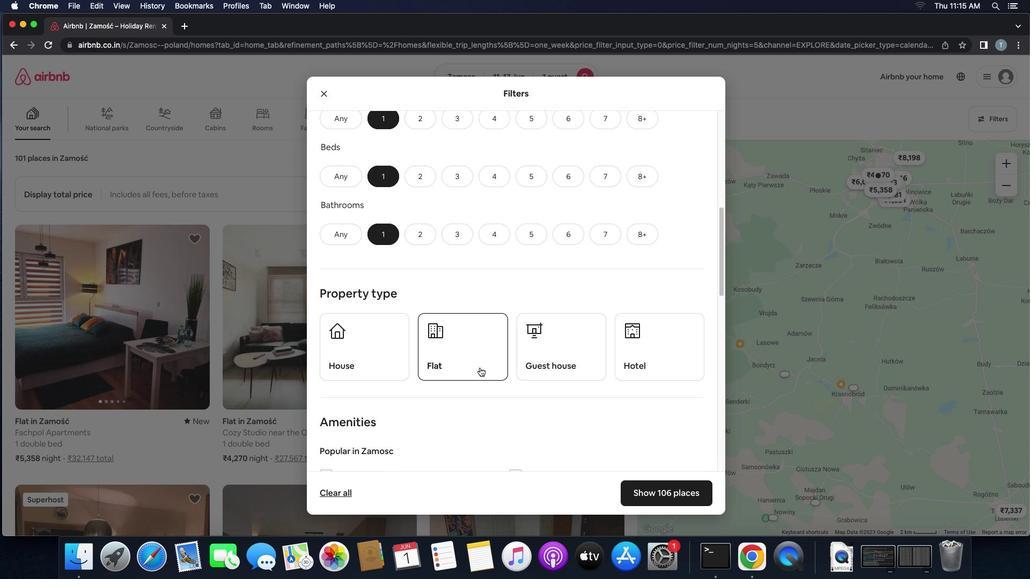 
Action: Mouse scrolled (463, 373) with delta (-16, 44)
Screenshot: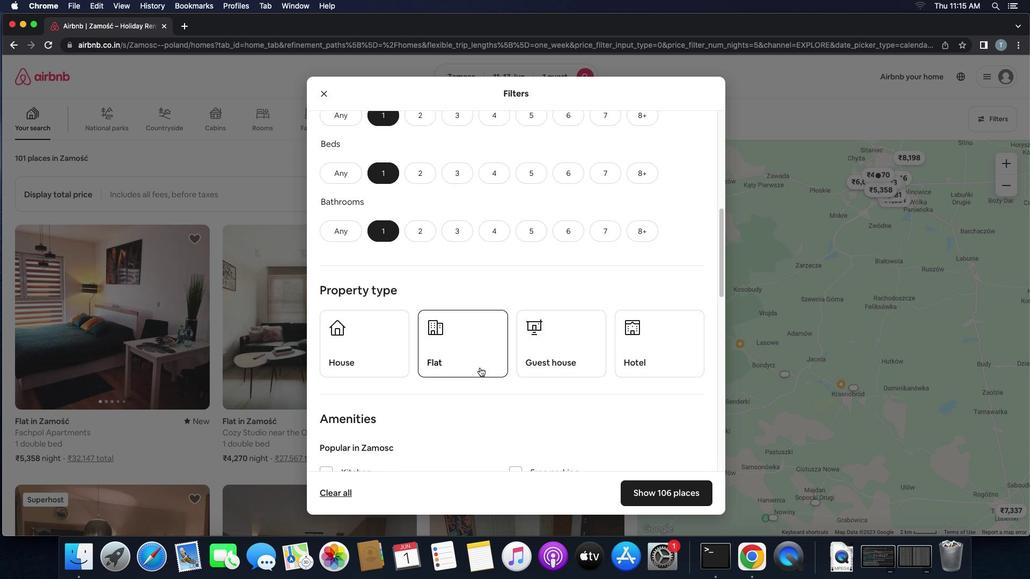 
Action: Mouse scrolled (463, 373) with delta (-16, 44)
Screenshot: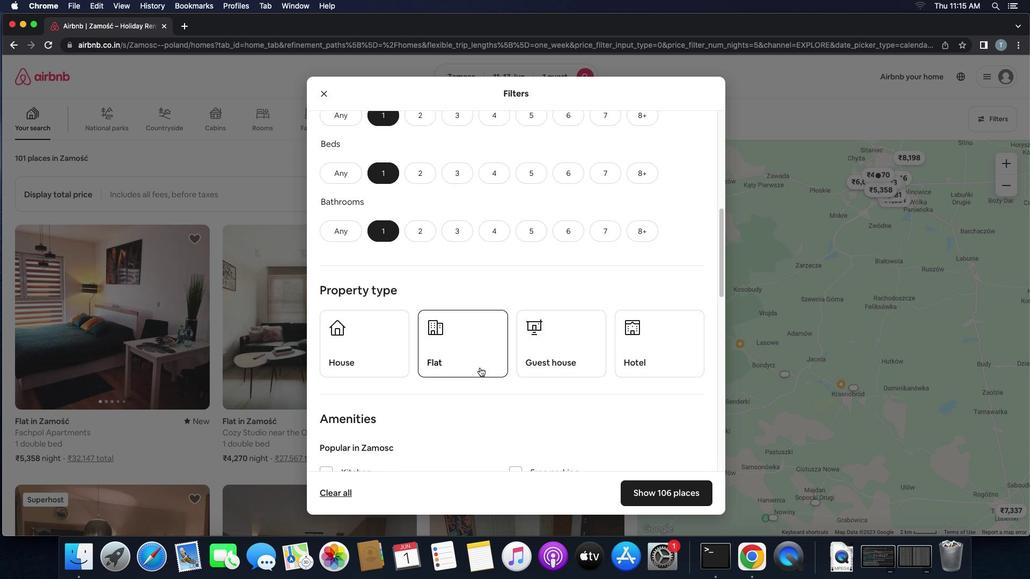 
Action: Mouse scrolled (463, 373) with delta (-16, 44)
Screenshot: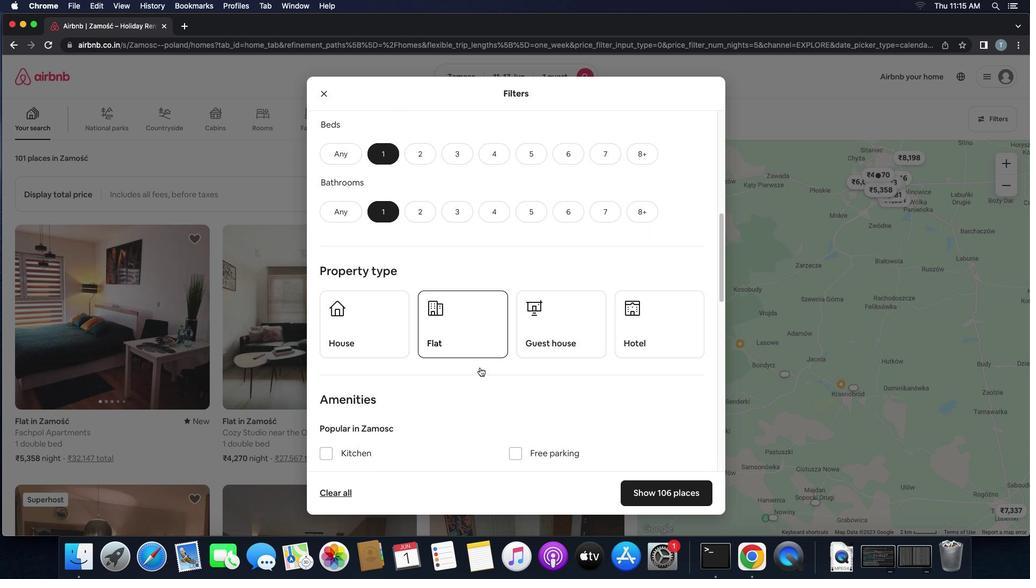 
Action: Mouse scrolled (463, 373) with delta (-16, 44)
Screenshot: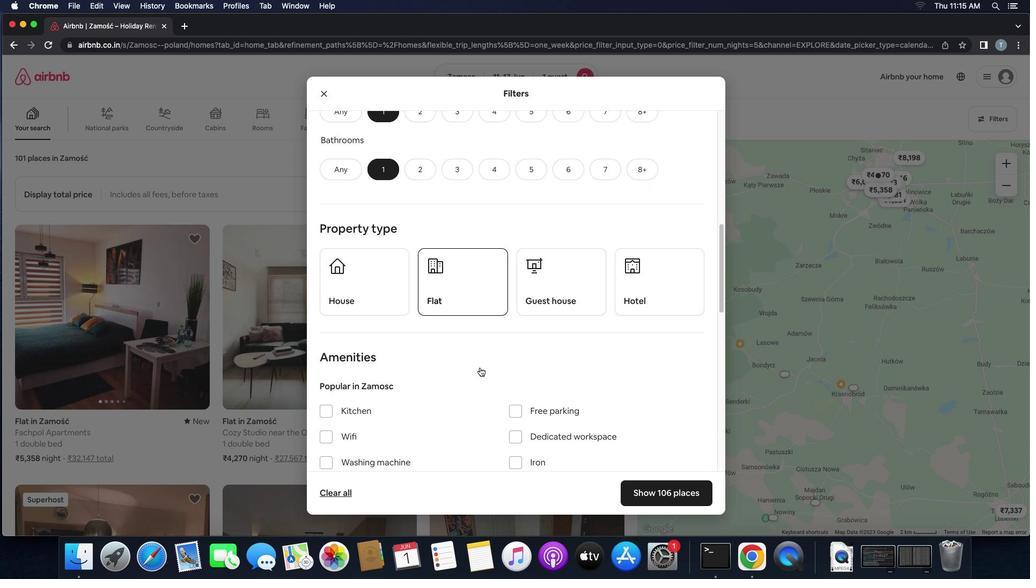 
Action: Mouse scrolled (463, 373) with delta (-16, 44)
Screenshot: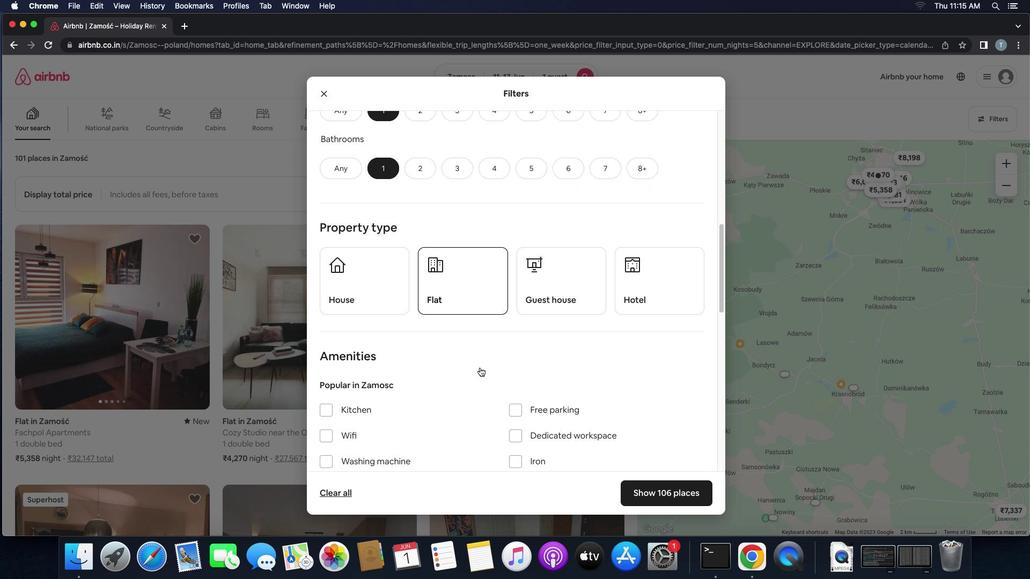 
Action: Mouse moved to (347, 299)
Screenshot: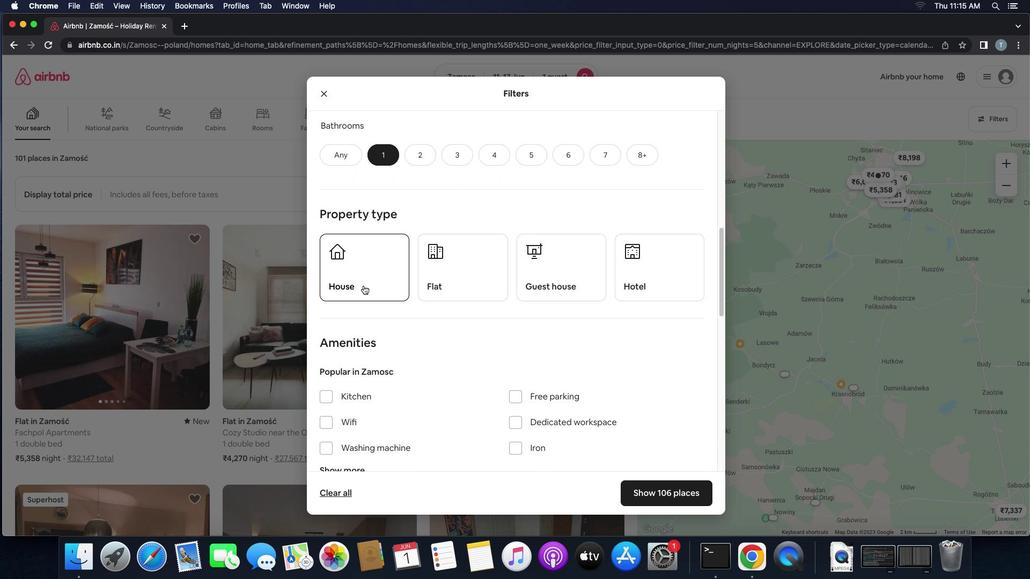 
Action: Mouse pressed left at (347, 299)
Screenshot: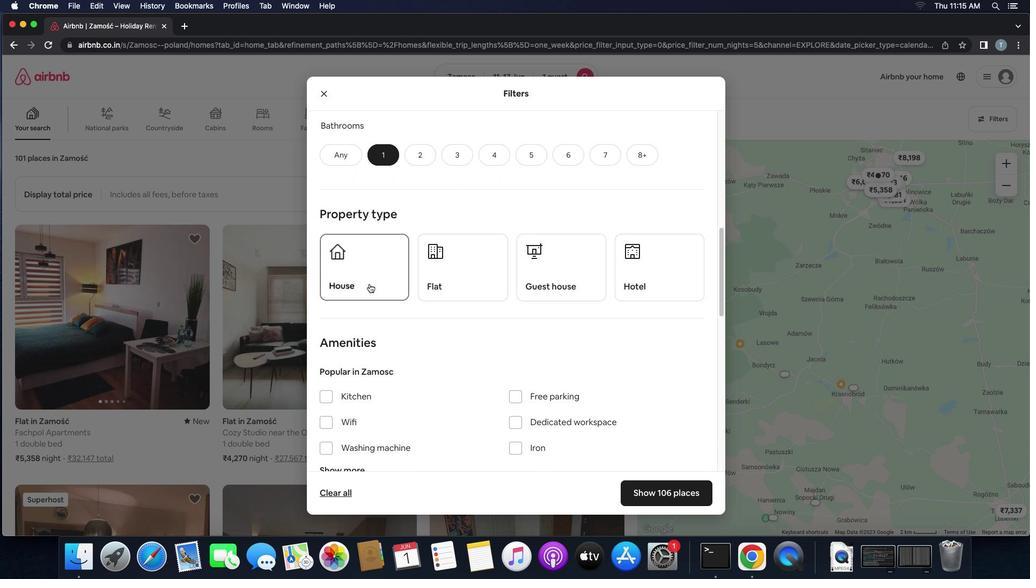 
Action: Mouse moved to (430, 292)
Screenshot: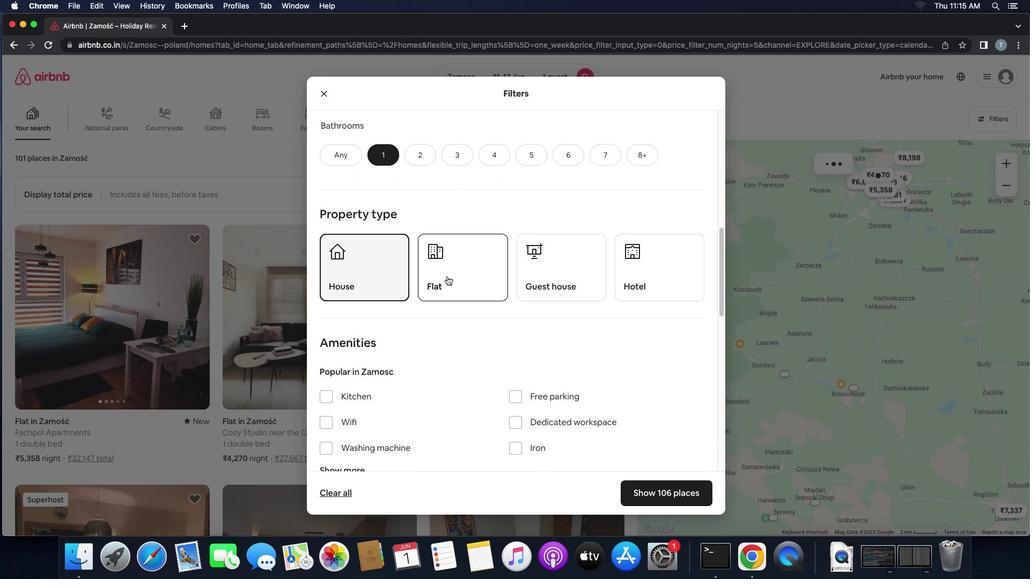 
Action: Mouse pressed left at (430, 292)
Screenshot: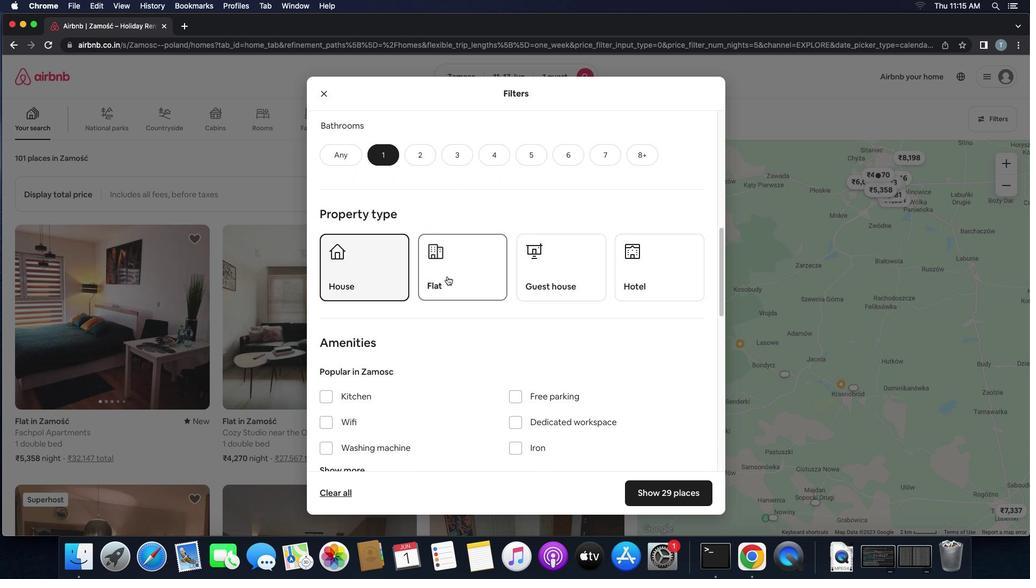 
Action: Mouse moved to (518, 295)
Screenshot: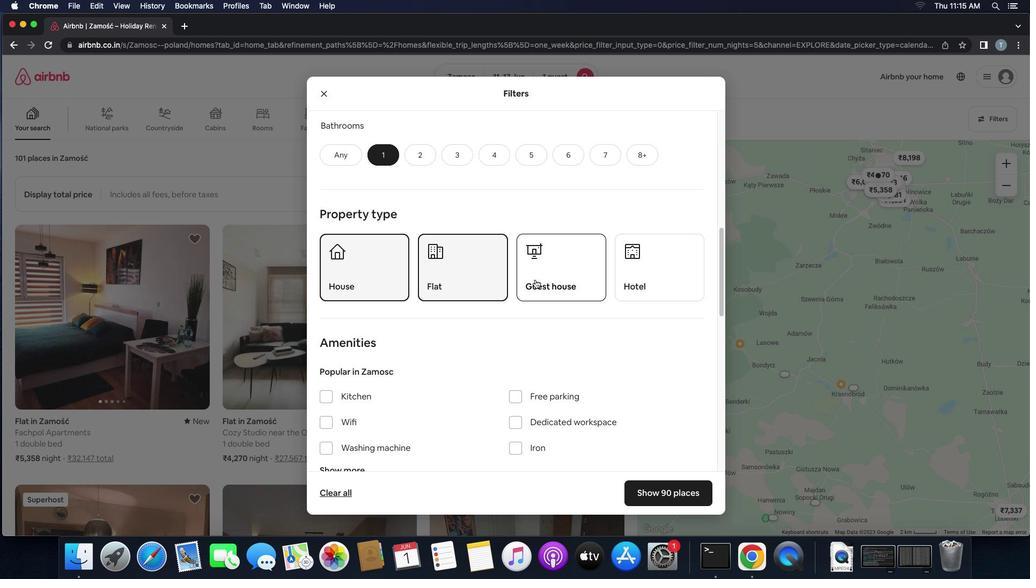 
Action: Mouse pressed left at (518, 295)
Screenshot: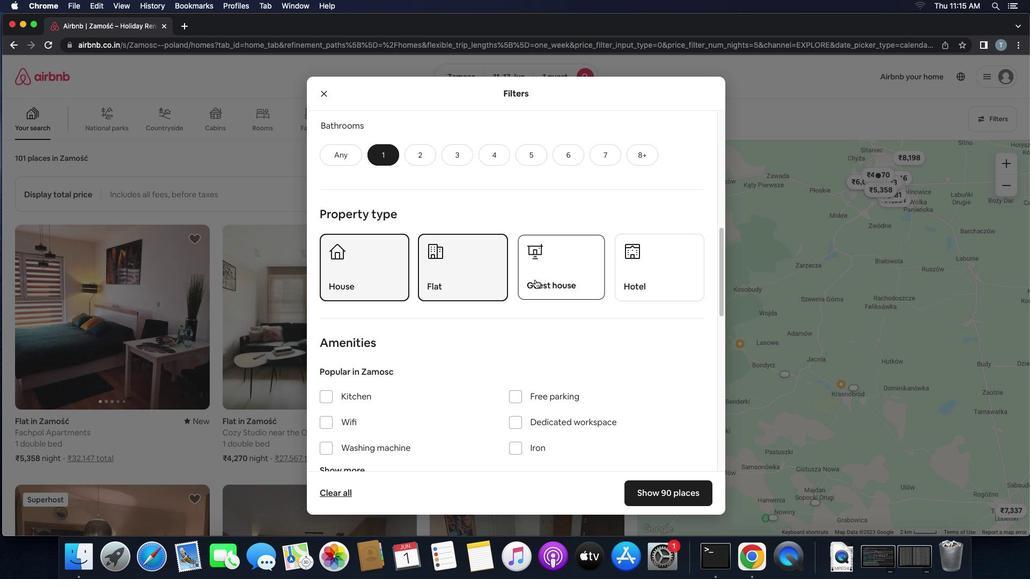 
Action: Mouse moved to (635, 296)
Screenshot: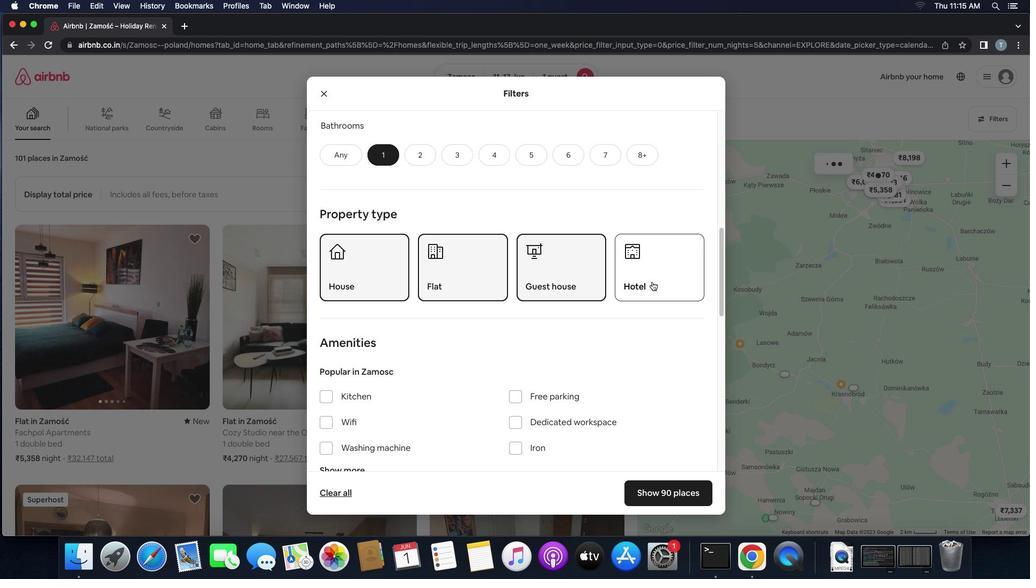 
Action: Mouse pressed left at (635, 296)
Screenshot: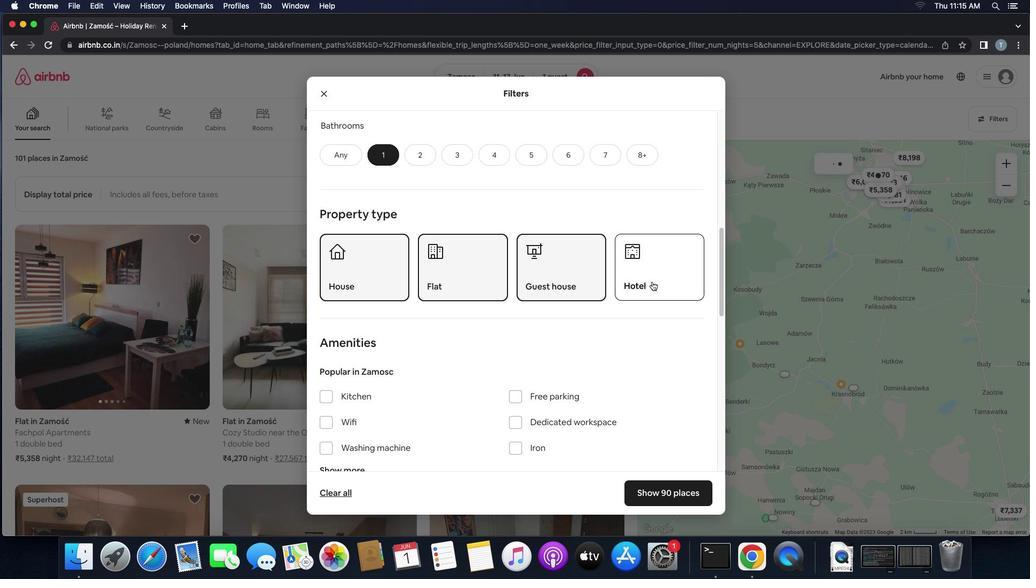 
Action: Mouse moved to (540, 370)
Screenshot: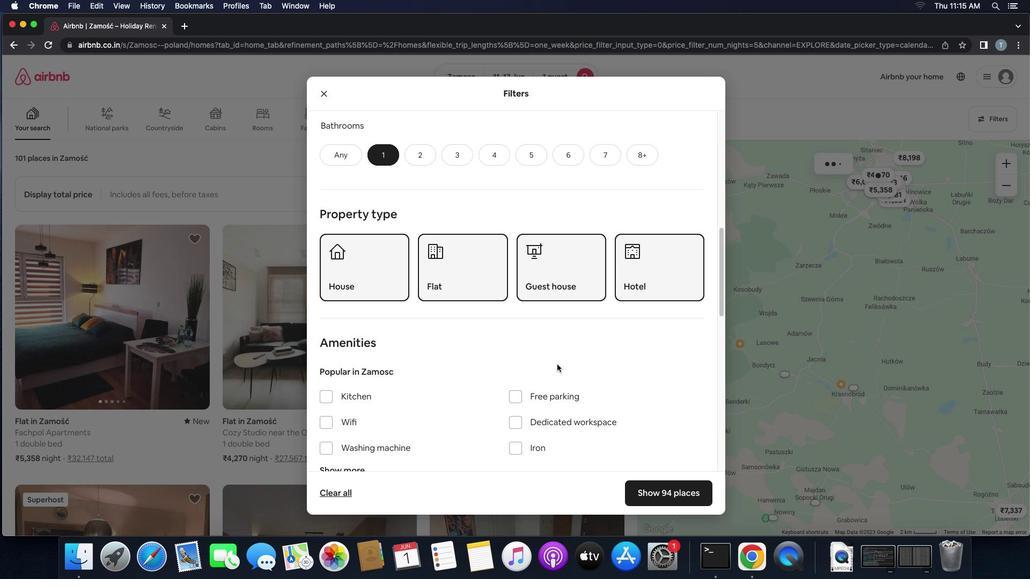 
Action: Mouse scrolled (540, 370) with delta (-16, 44)
Screenshot: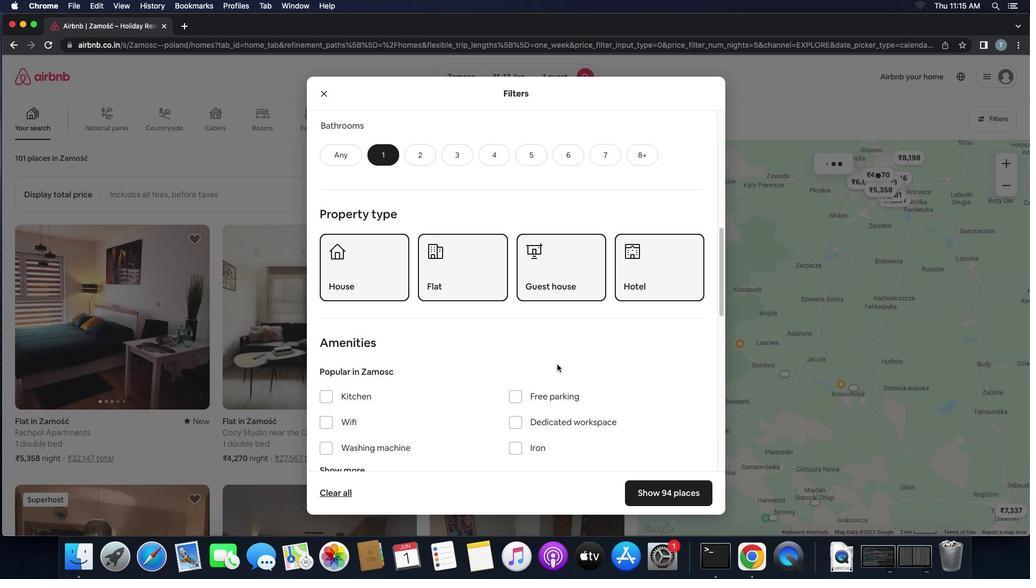 
Action: Mouse scrolled (540, 370) with delta (-16, 44)
Screenshot: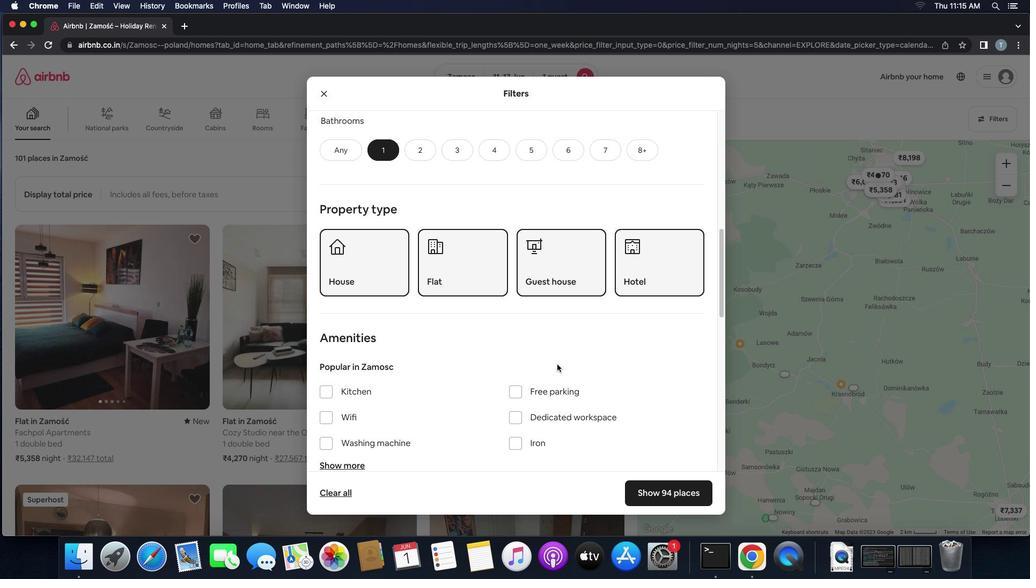 
Action: Mouse scrolled (540, 370) with delta (-16, 42)
Screenshot: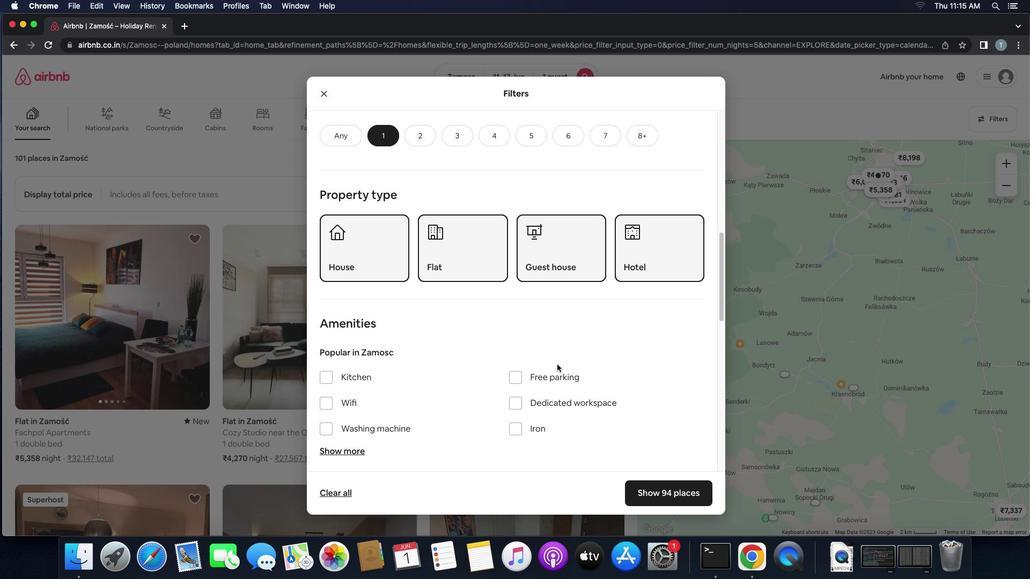 
Action: Mouse scrolled (540, 370) with delta (-16, 44)
Screenshot: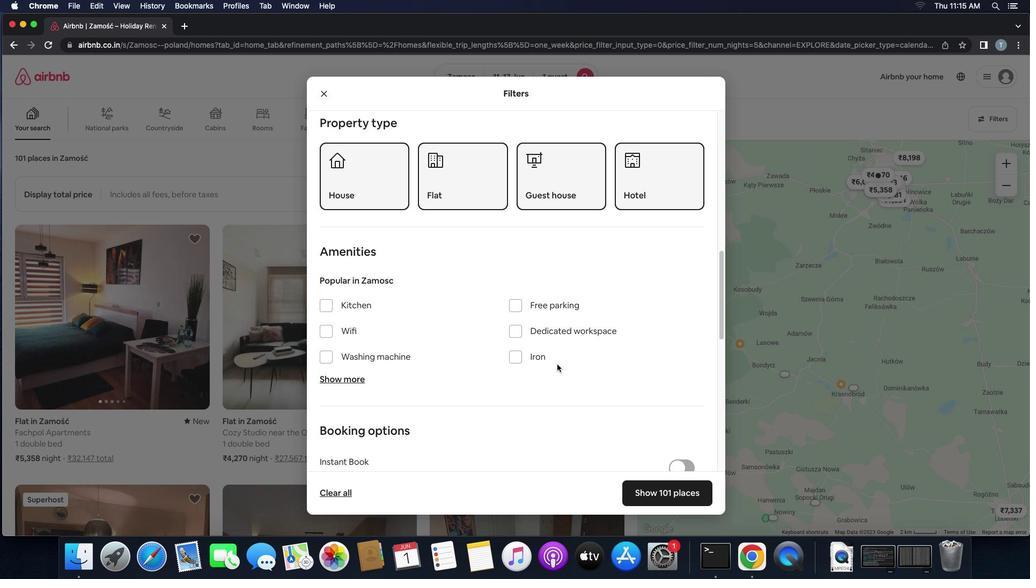 
Action: Mouse scrolled (540, 370) with delta (-16, 44)
Screenshot: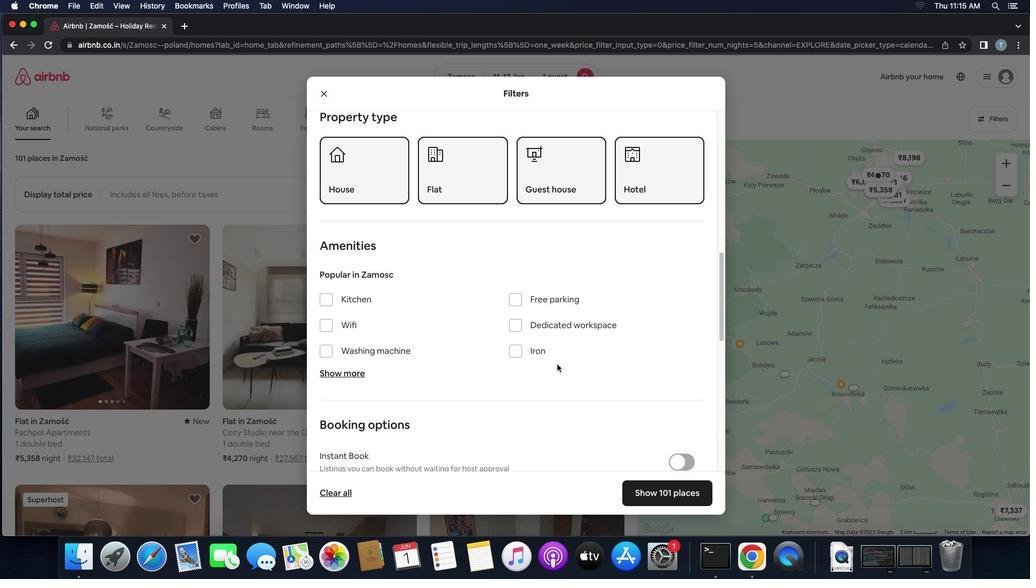 
Action: Mouse scrolled (540, 370) with delta (-16, 42)
Screenshot: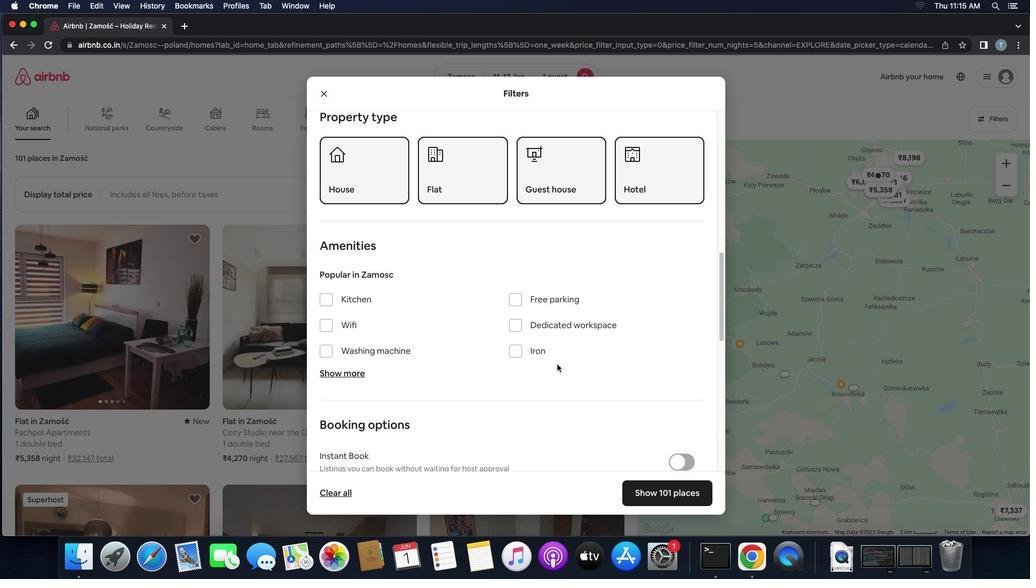 
Action: Mouse scrolled (540, 370) with delta (-16, 42)
Screenshot: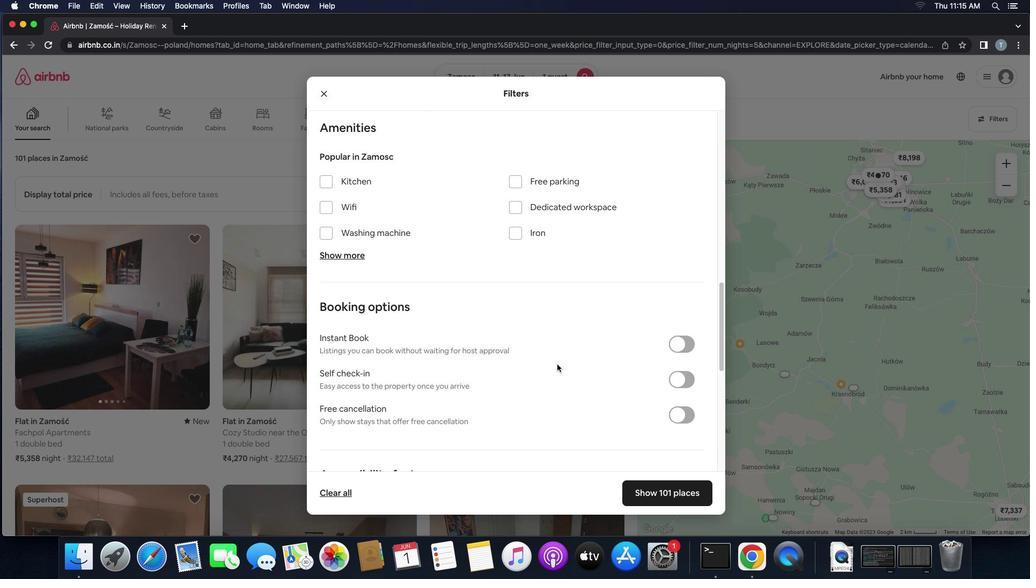 
Action: Mouse moved to (666, 316)
Screenshot: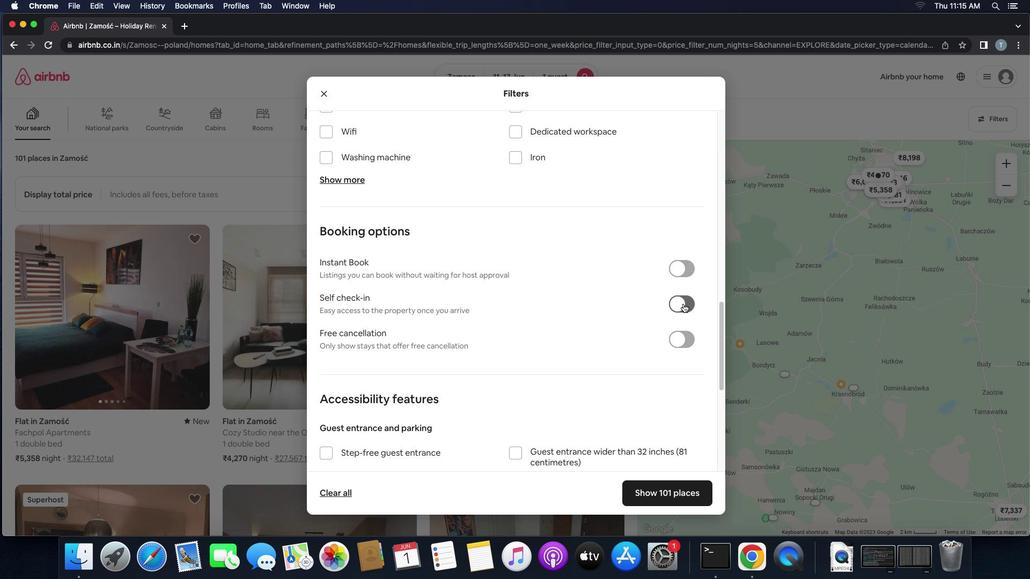 
Action: Mouse pressed left at (666, 316)
Screenshot: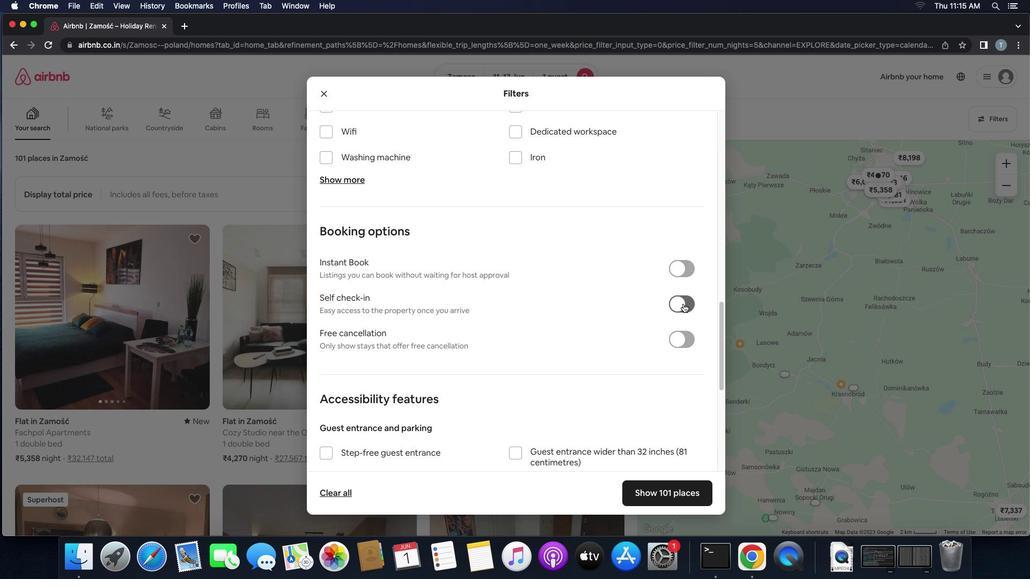 
Action: Mouse moved to (522, 360)
Screenshot: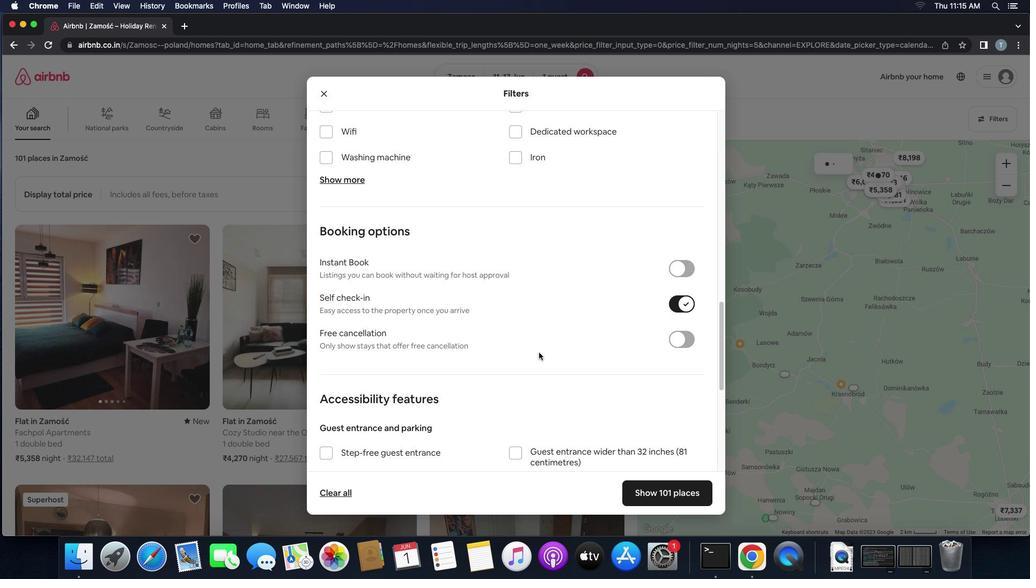 
Action: Mouse scrolled (522, 360) with delta (-16, 44)
Screenshot: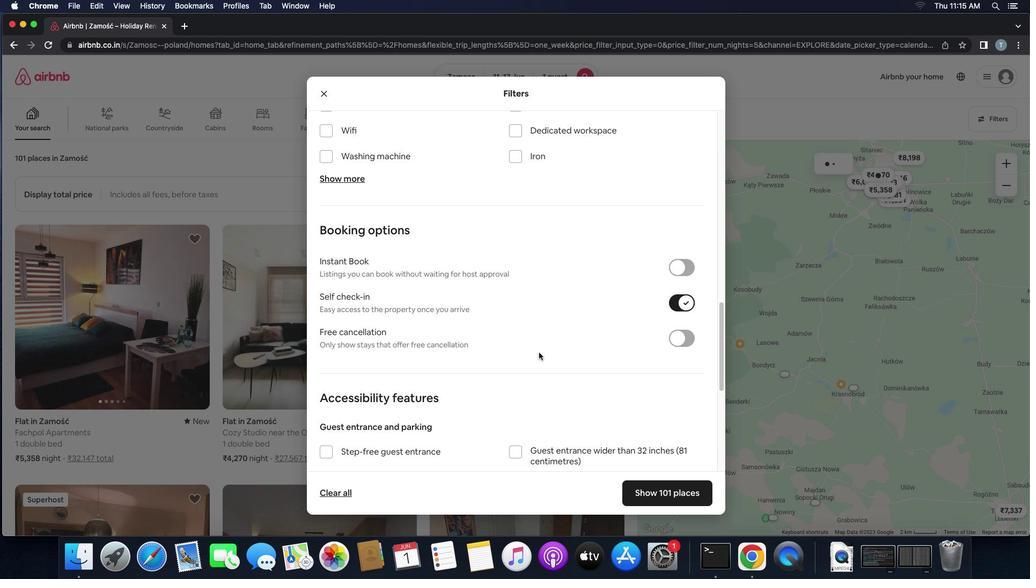 
Action: Mouse scrolled (522, 360) with delta (-16, 44)
Screenshot: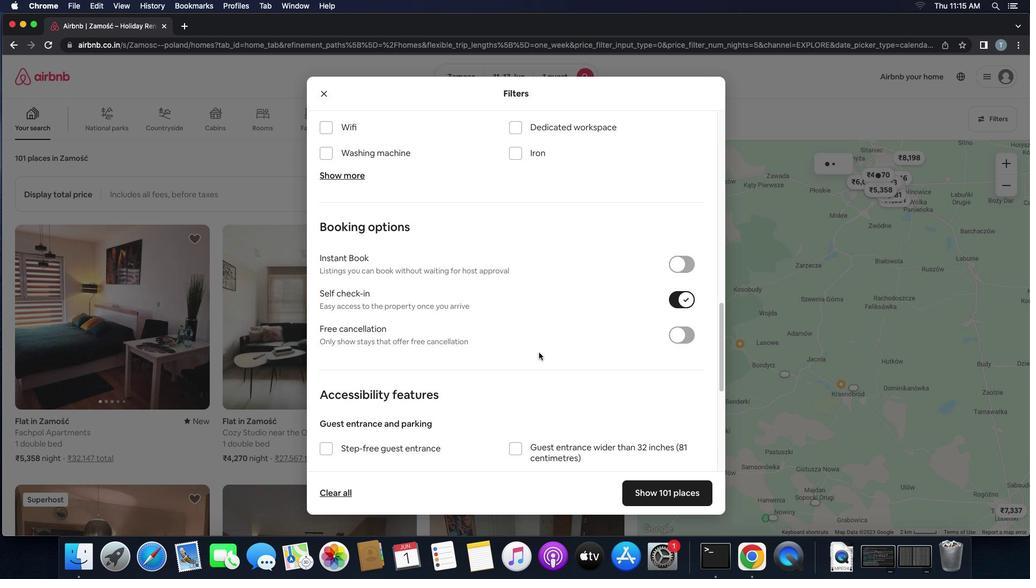 
Action: Mouse scrolled (522, 360) with delta (-16, 43)
Screenshot: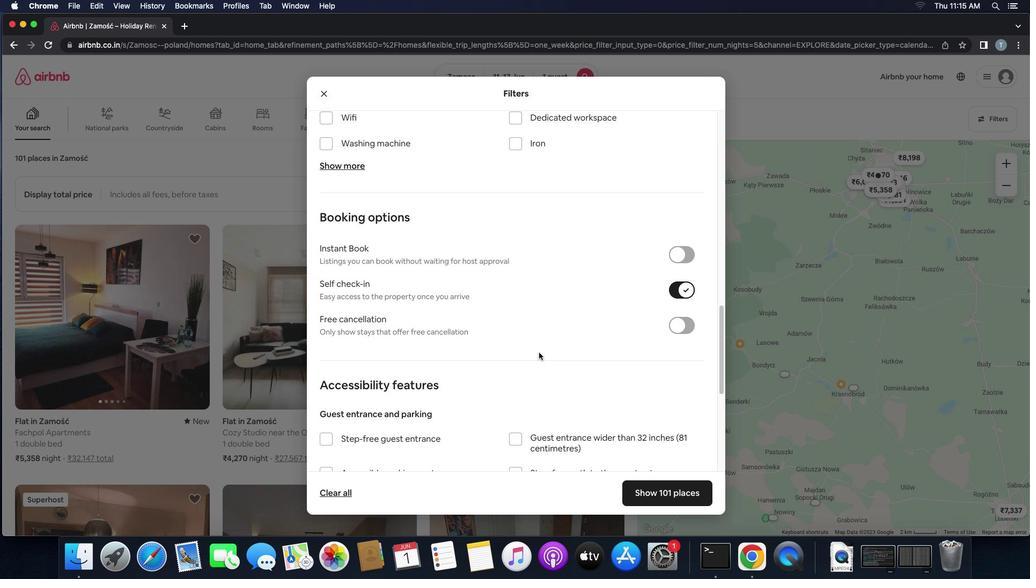 
Action: Mouse scrolled (522, 360) with delta (-16, 44)
Screenshot: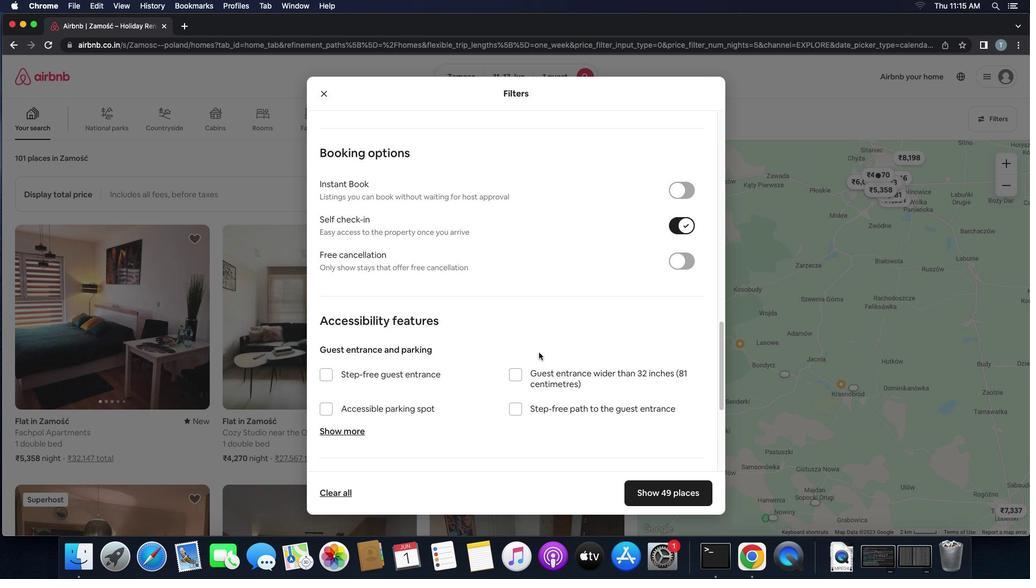 
Action: Mouse scrolled (522, 360) with delta (-16, 44)
Screenshot: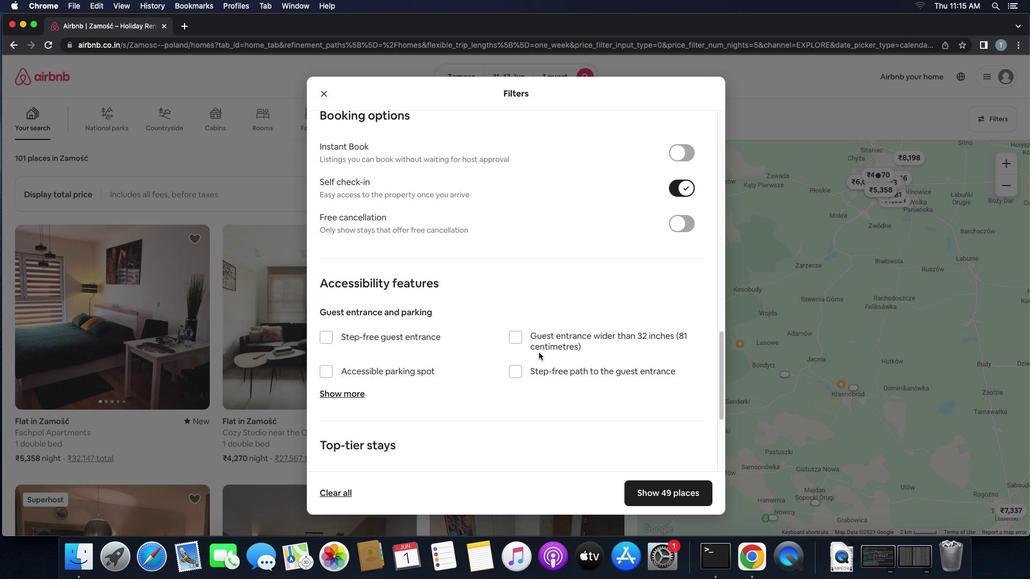 
Action: Mouse scrolled (522, 360) with delta (-16, 42)
Screenshot: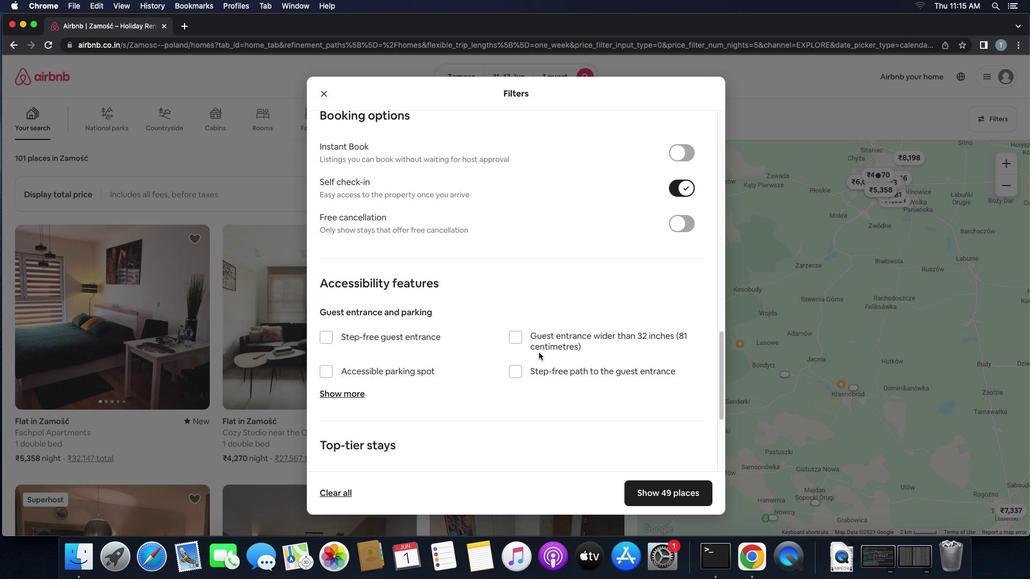 
Action: Mouse scrolled (522, 360) with delta (-16, 41)
Screenshot: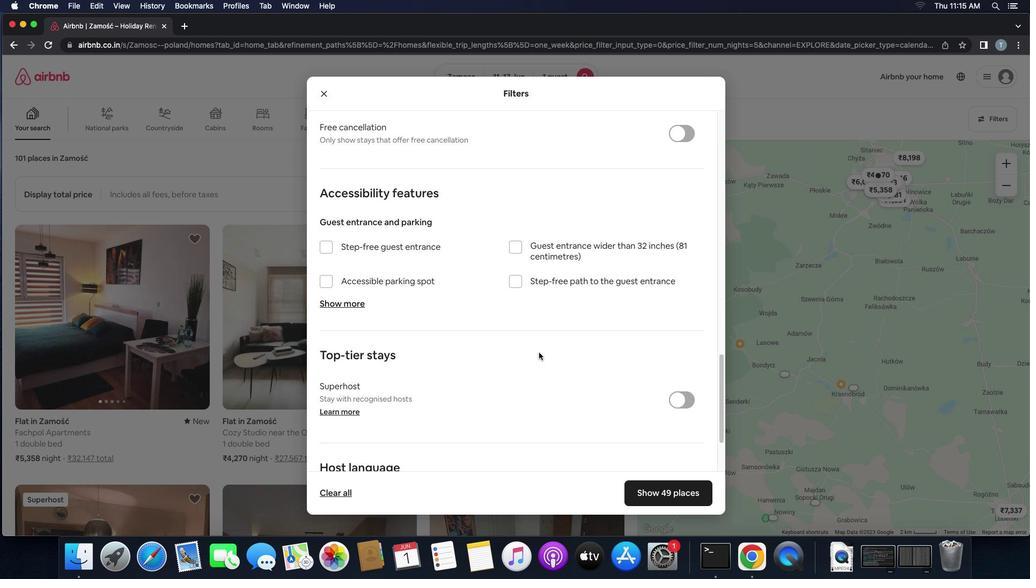 
Action: Mouse moved to (311, 409)
Screenshot: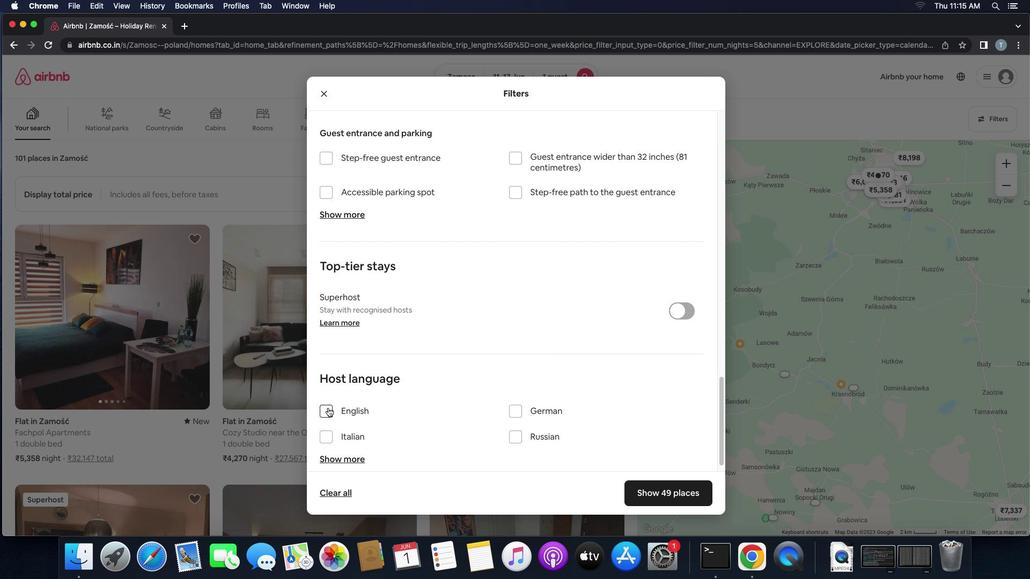 
Action: Mouse pressed left at (311, 409)
Screenshot: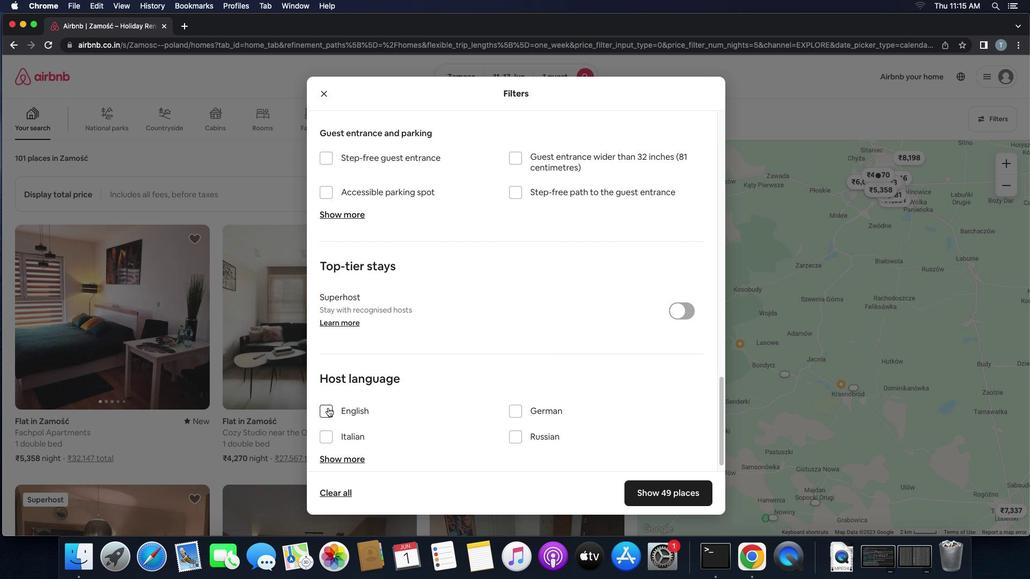 
Action: Mouse moved to (654, 484)
Screenshot: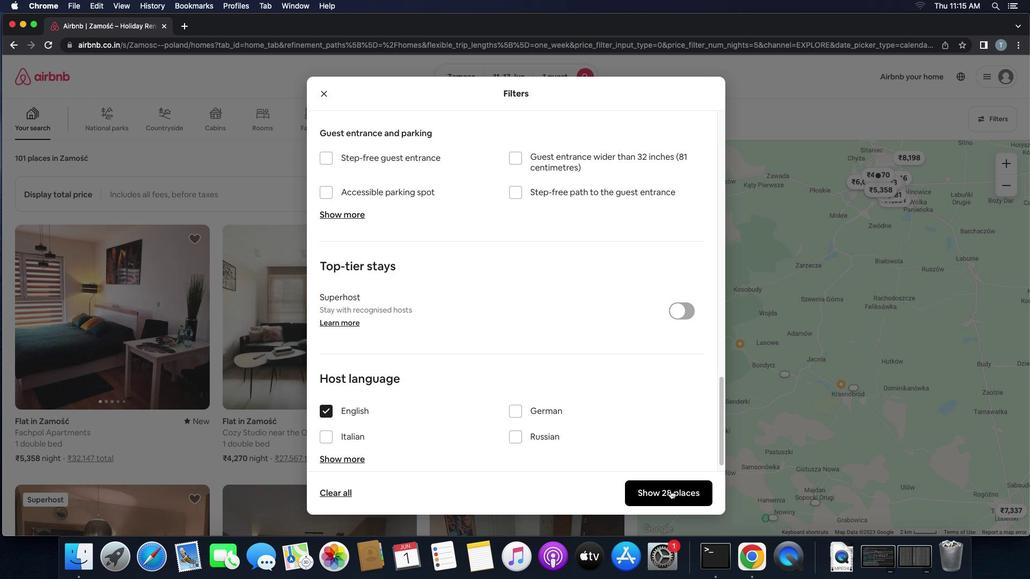 
Action: Mouse pressed left at (654, 484)
Screenshot: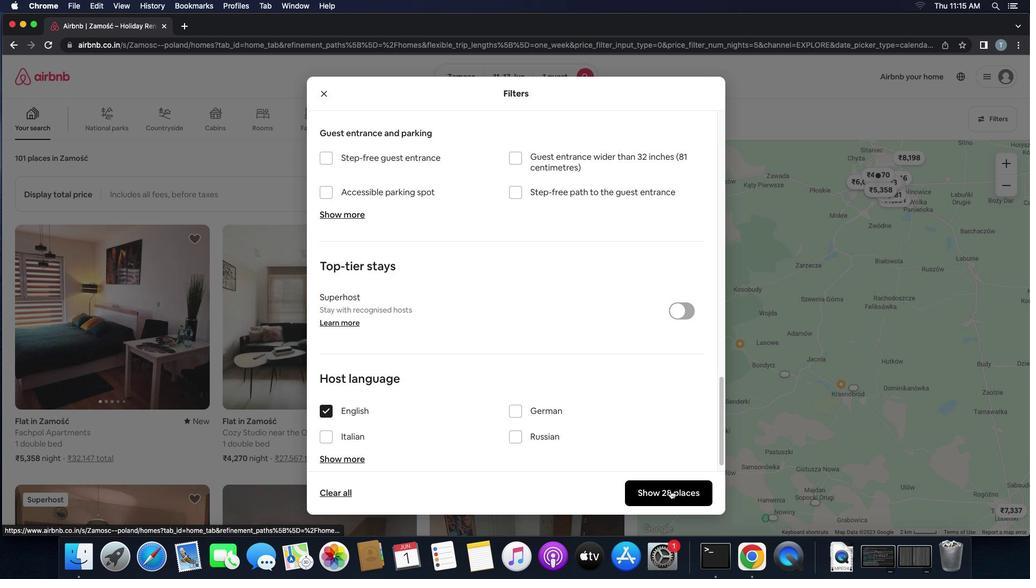 
Action: Mouse moved to (546, 370)
Screenshot: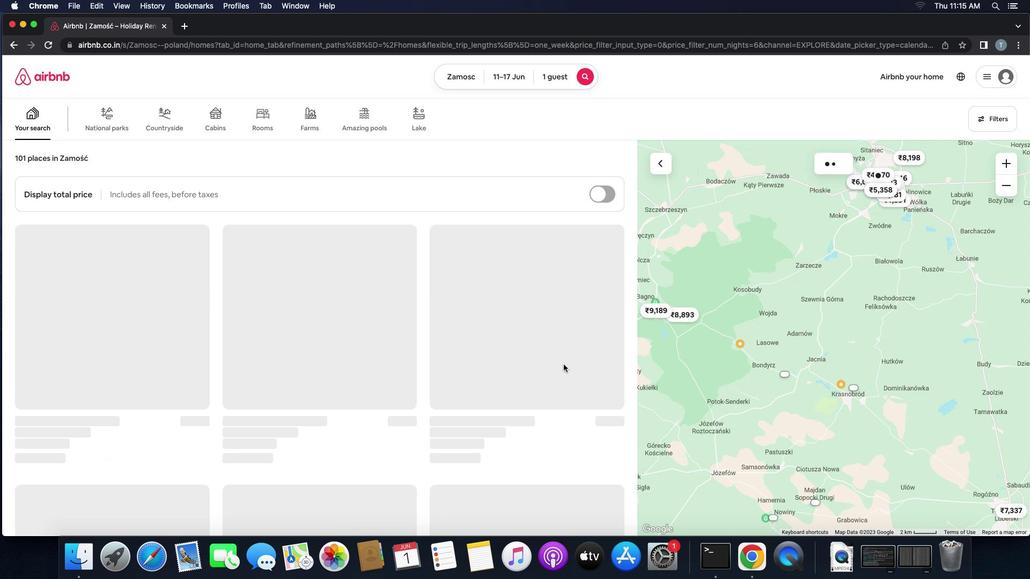 
